 Task: Create a due date automation trigger when advanced on, on the tuesday before a card is due add fields without custom field "Resume" set to a number greater than 1 and greater or equal to 10 at 11:00 AM.
Action: Mouse moved to (1014, 315)
Screenshot: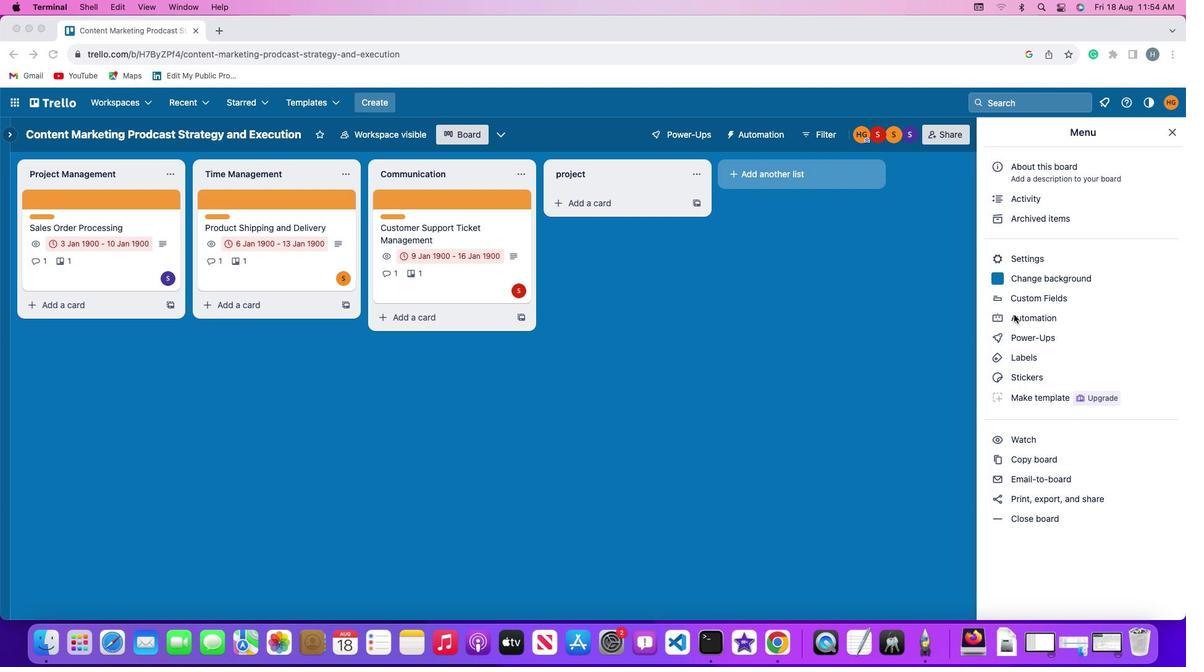 
Action: Mouse pressed left at (1014, 315)
Screenshot: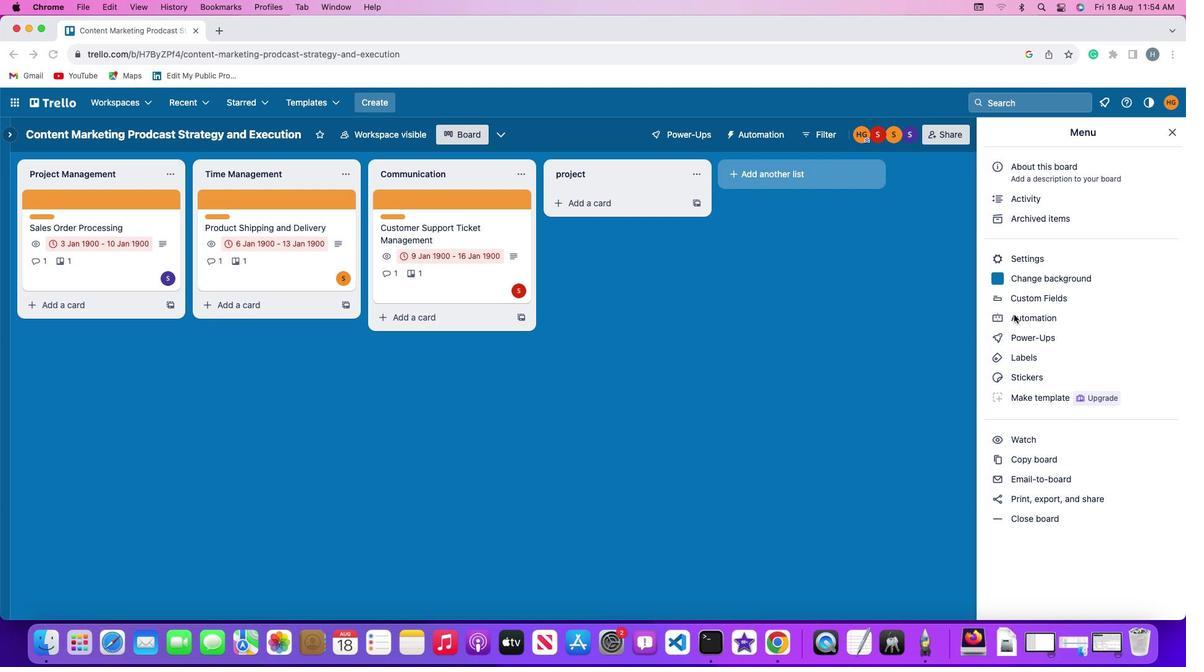 
Action: Mouse pressed left at (1014, 315)
Screenshot: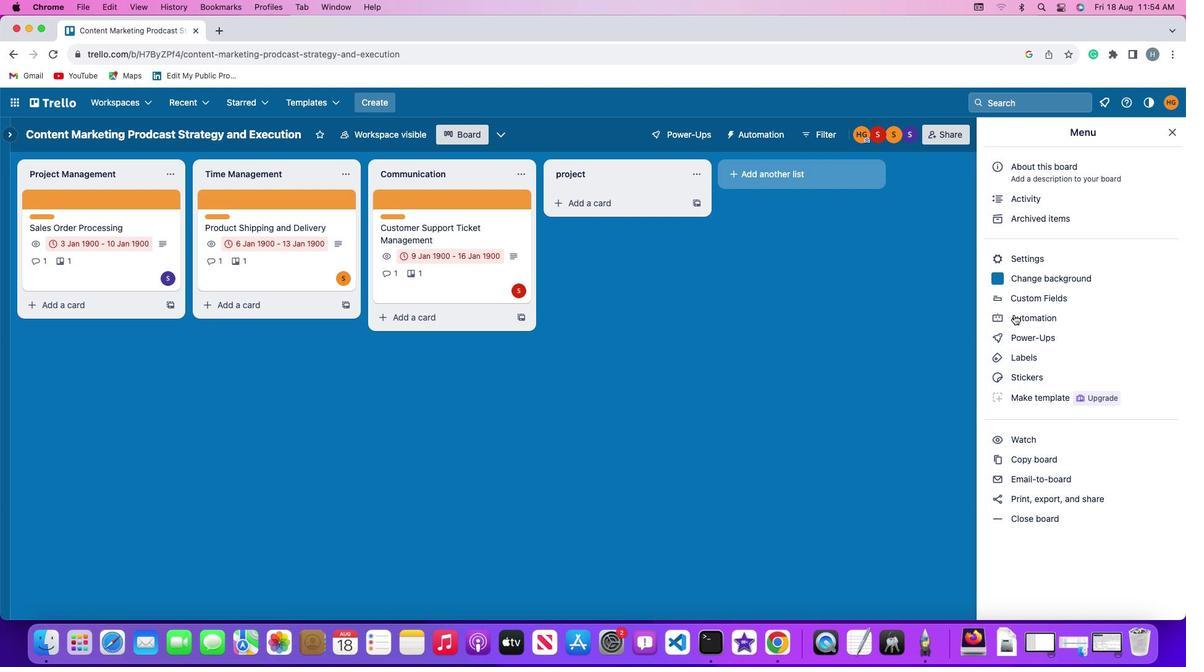 
Action: Mouse moved to (84, 296)
Screenshot: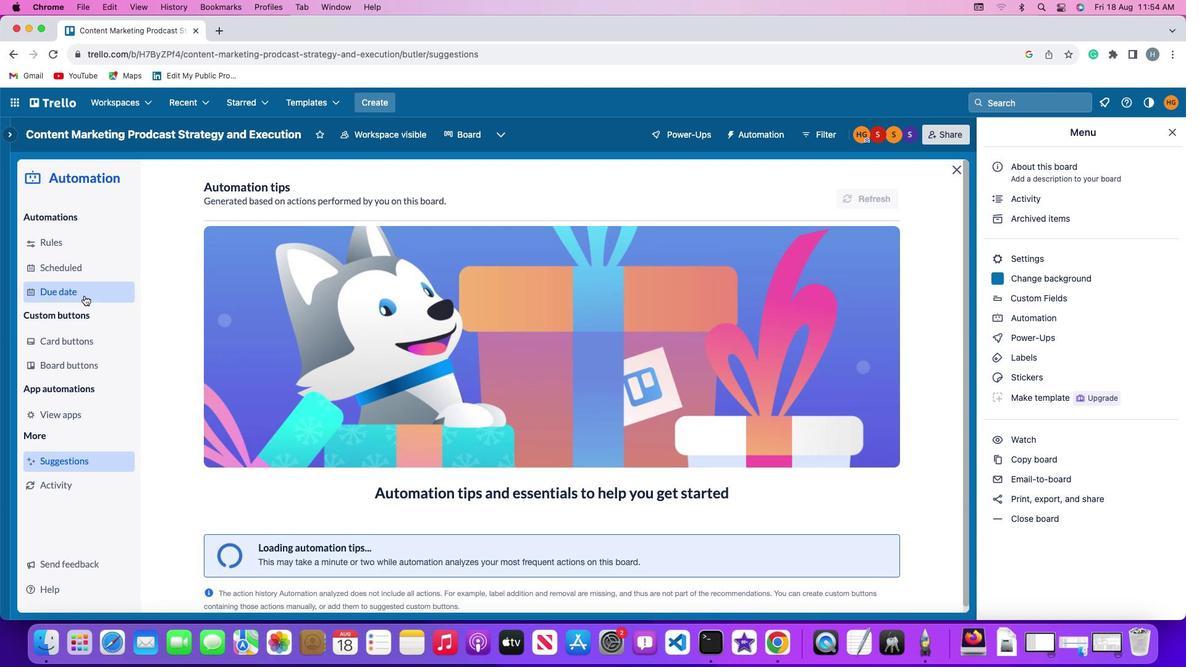 
Action: Mouse pressed left at (84, 296)
Screenshot: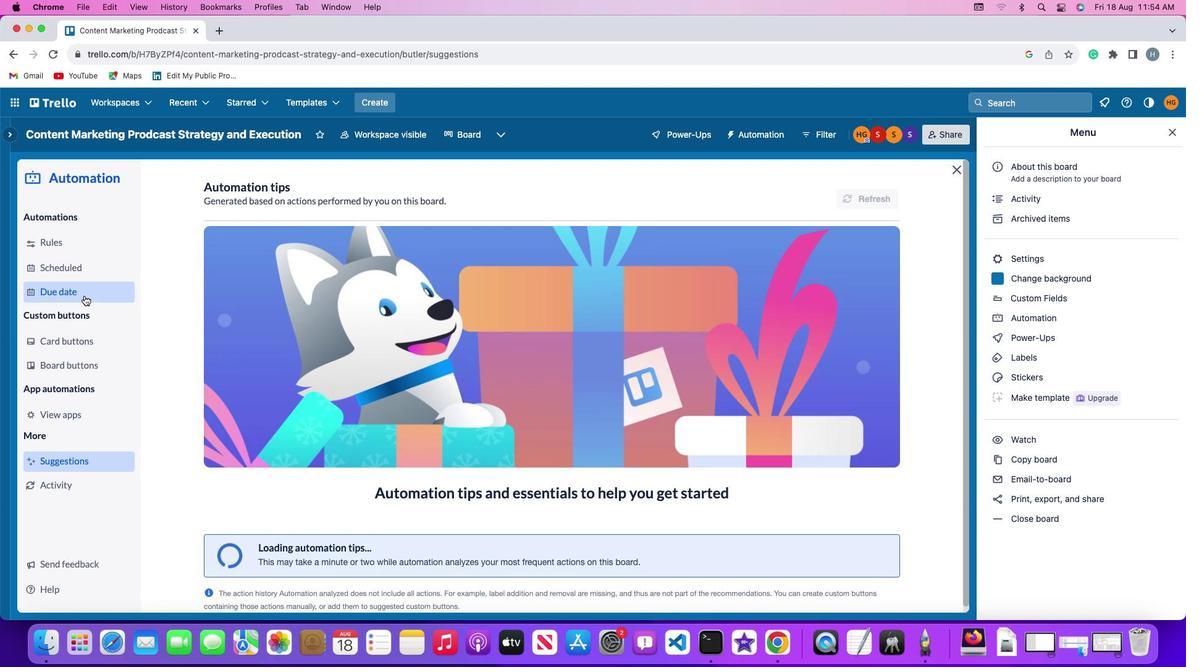 
Action: Mouse moved to (835, 189)
Screenshot: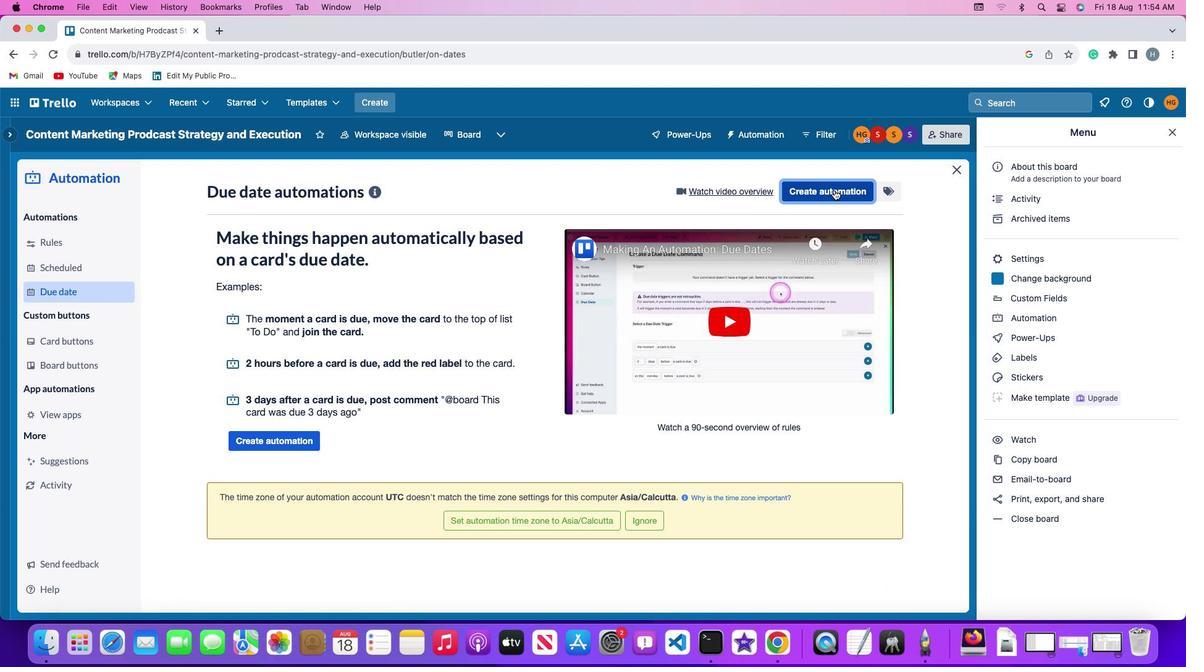 
Action: Mouse pressed left at (835, 189)
Screenshot: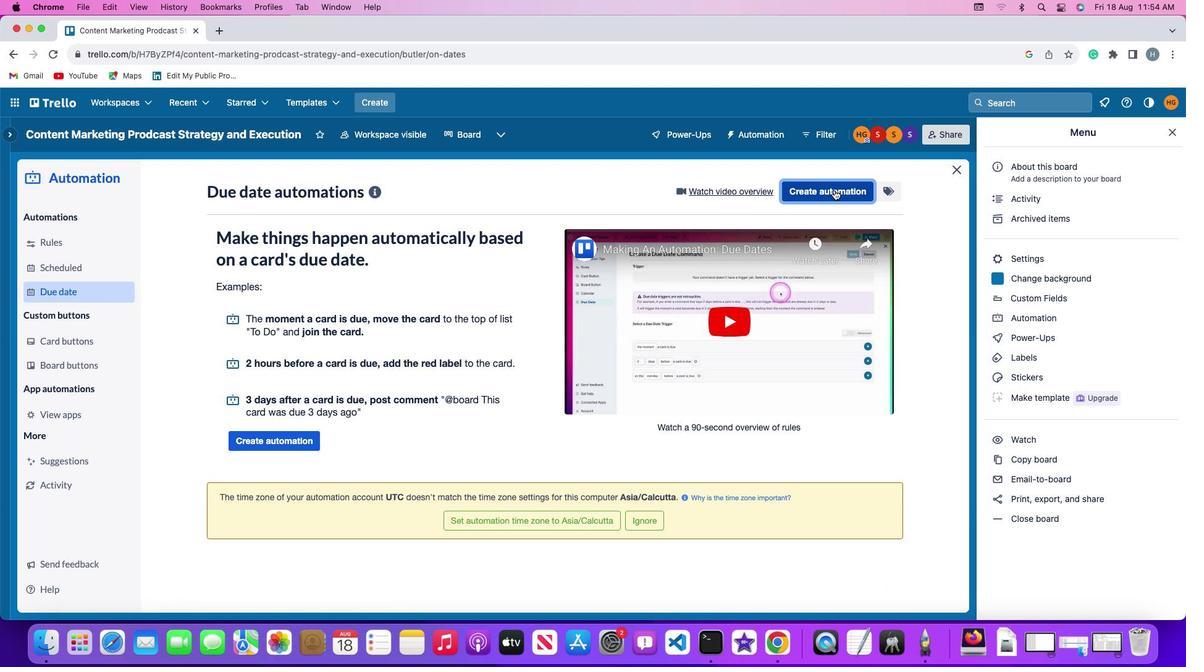 
Action: Mouse moved to (236, 307)
Screenshot: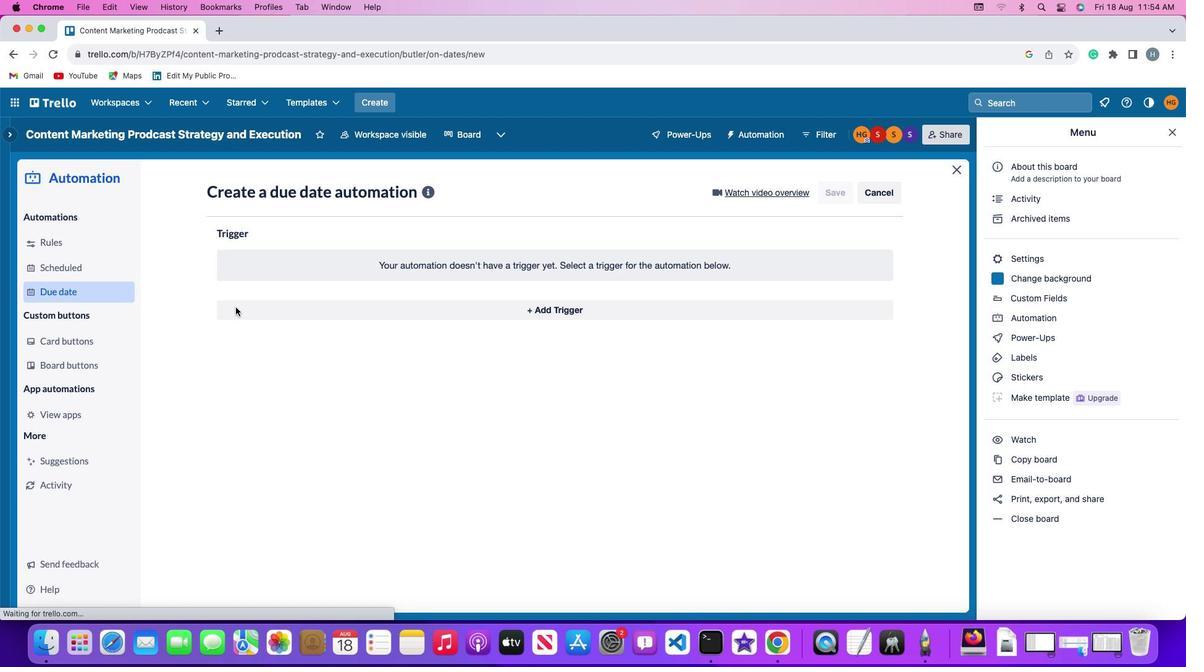 
Action: Mouse pressed left at (236, 307)
Screenshot: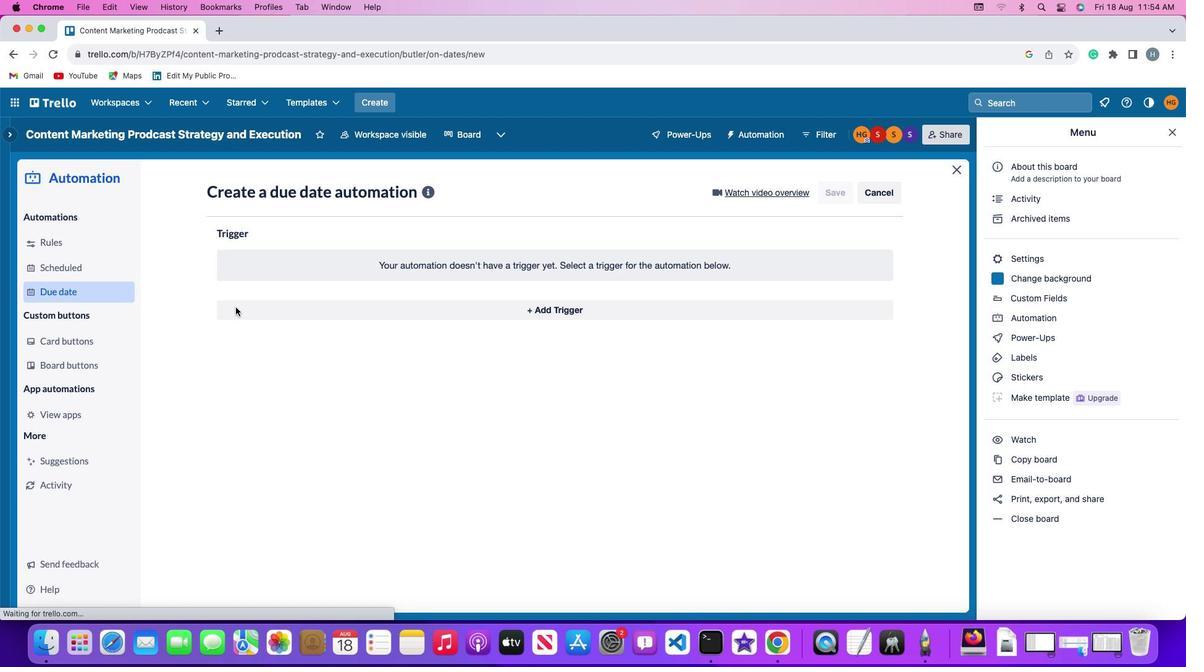
Action: Mouse moved to (267, 540)
Screenshot: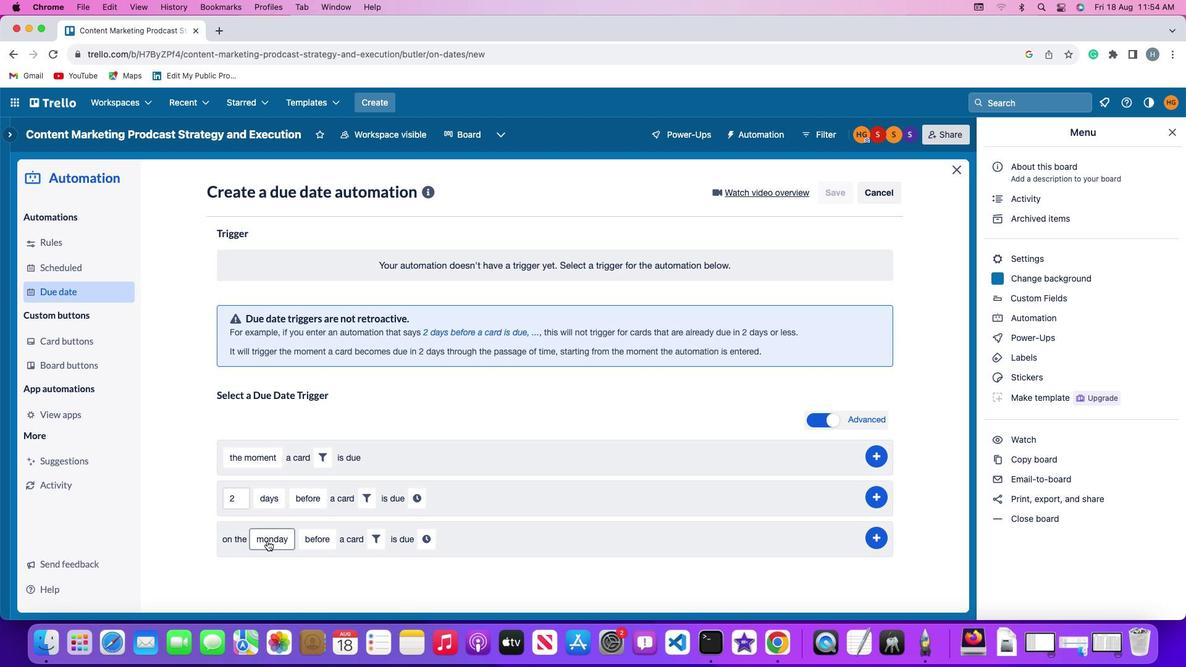 
Action: Mouse pressed left at (267, 540)
Screenshot: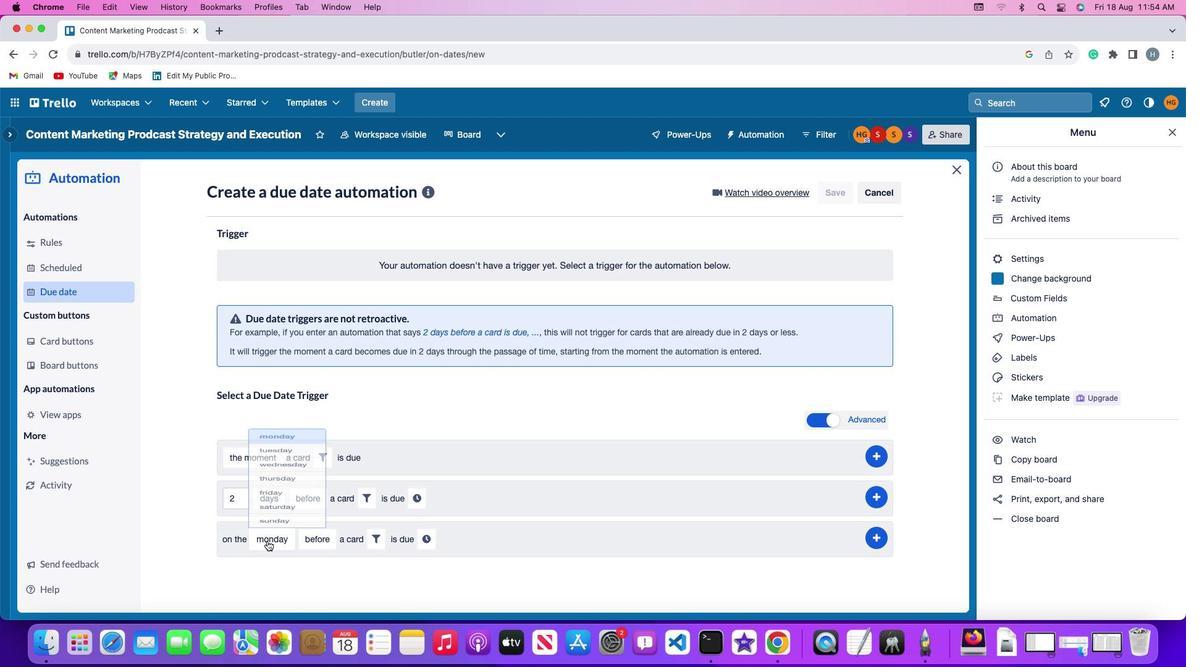 
Action: Mouse moved to (279, 391)
Screenshot: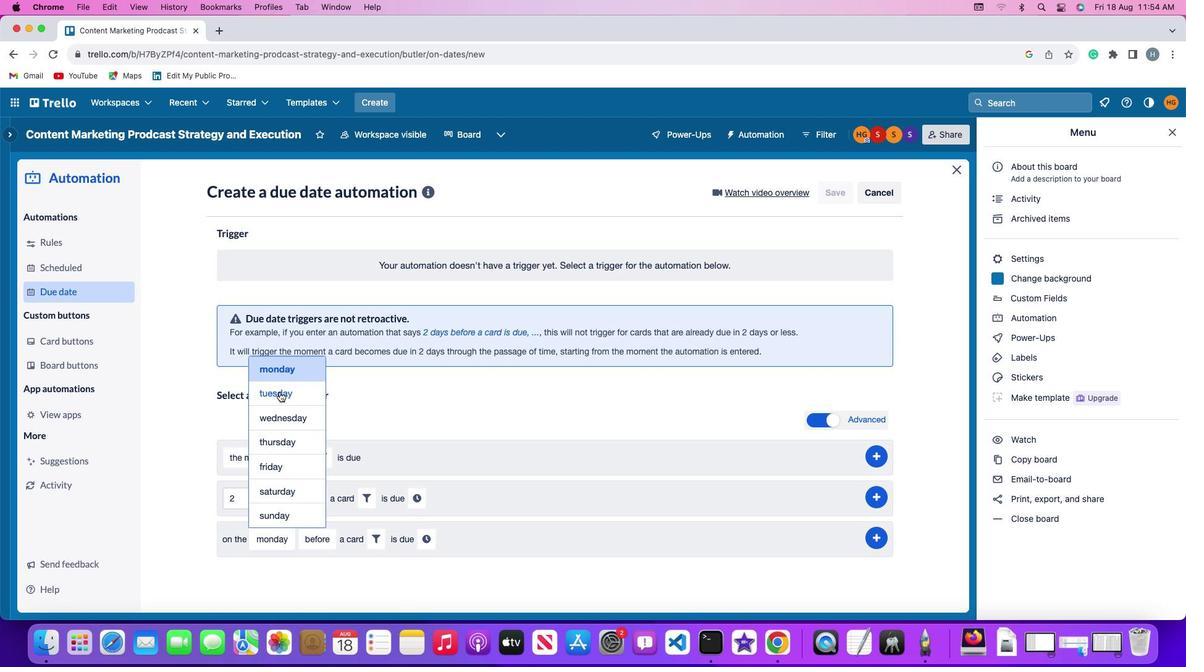 
Action: Mouse pressed left at (279, 391)
Screenshot: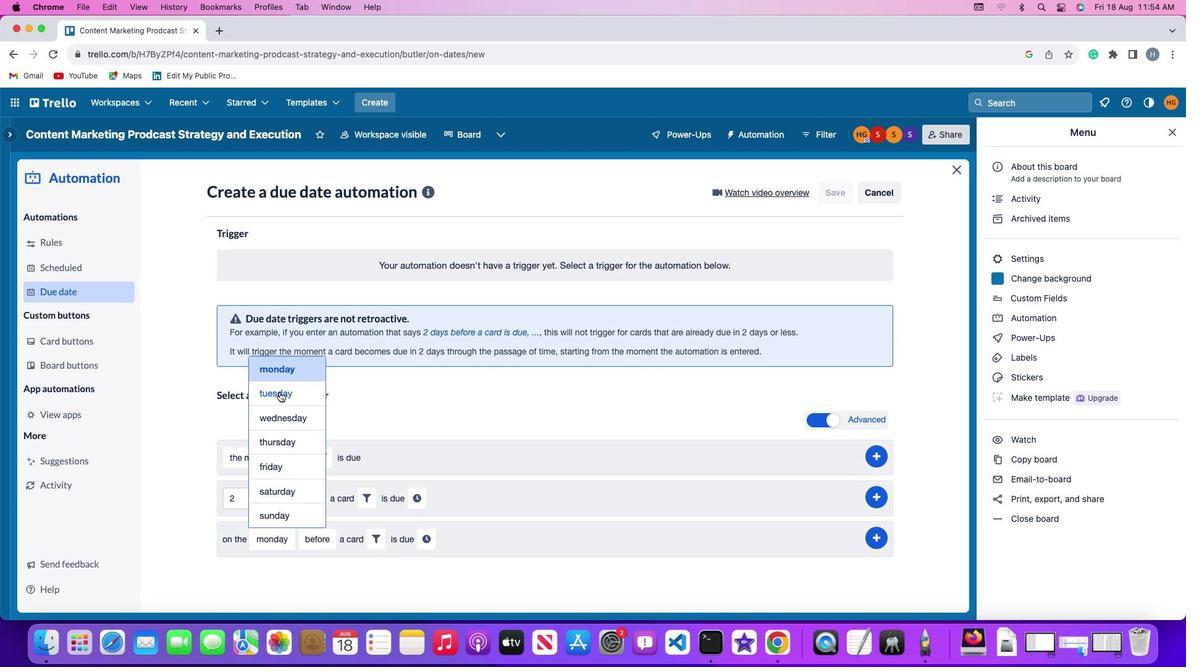 
Action: Mouse moved to (317, 537)
Screenshot: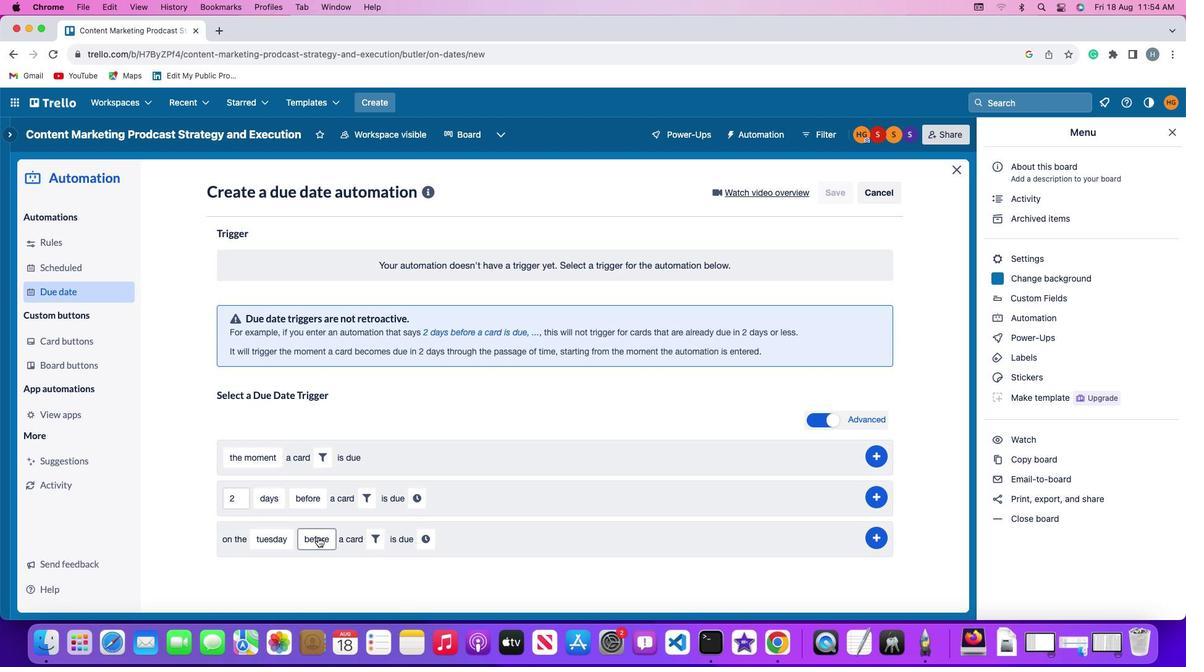 
Action: Mouse pressed left at (317, 537)
Screenshot: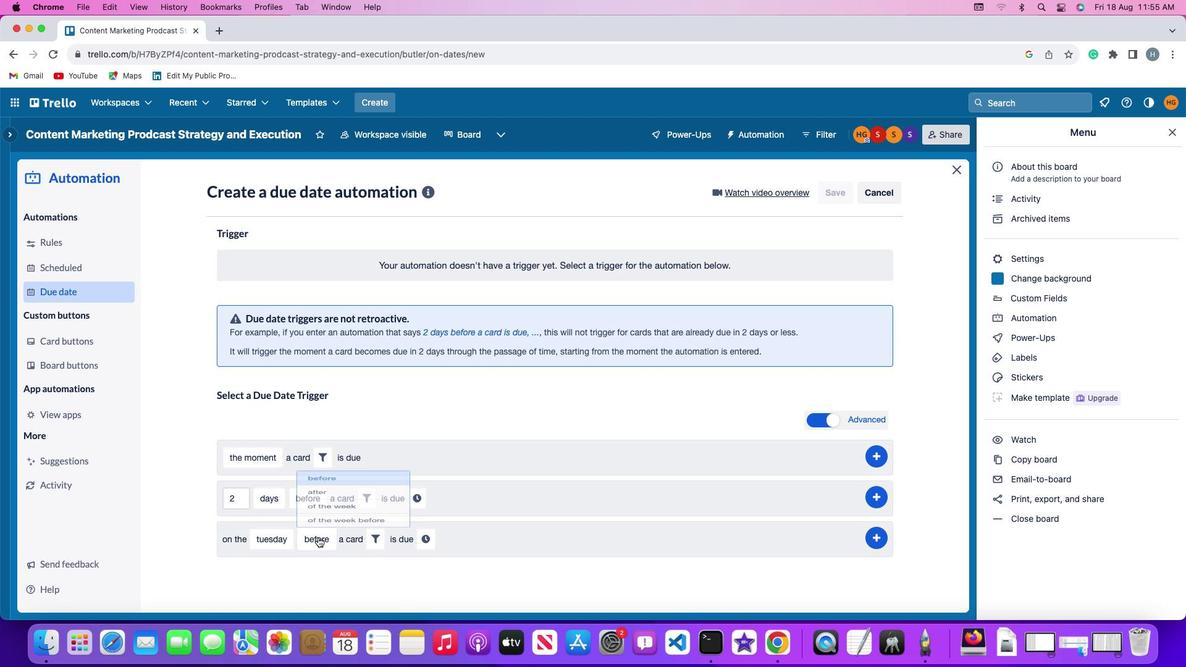 
Action: Mouse moved to (343, 432)
Screenshot: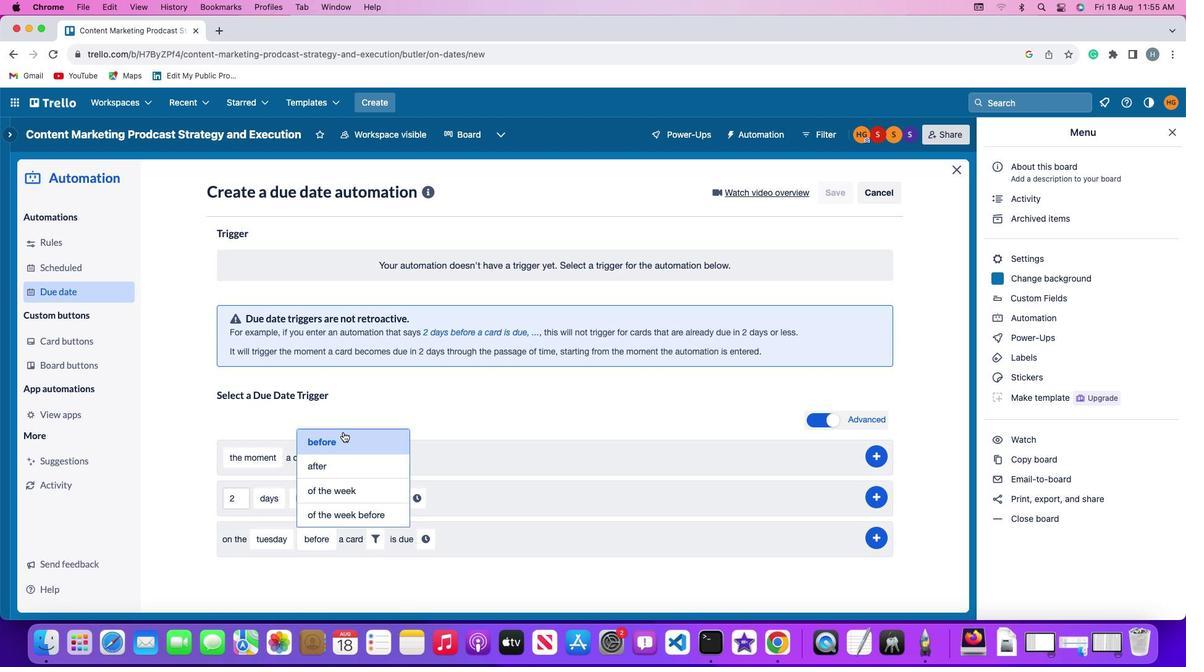 
Action: Mouse pressed left at (343, 432)
Screenshot: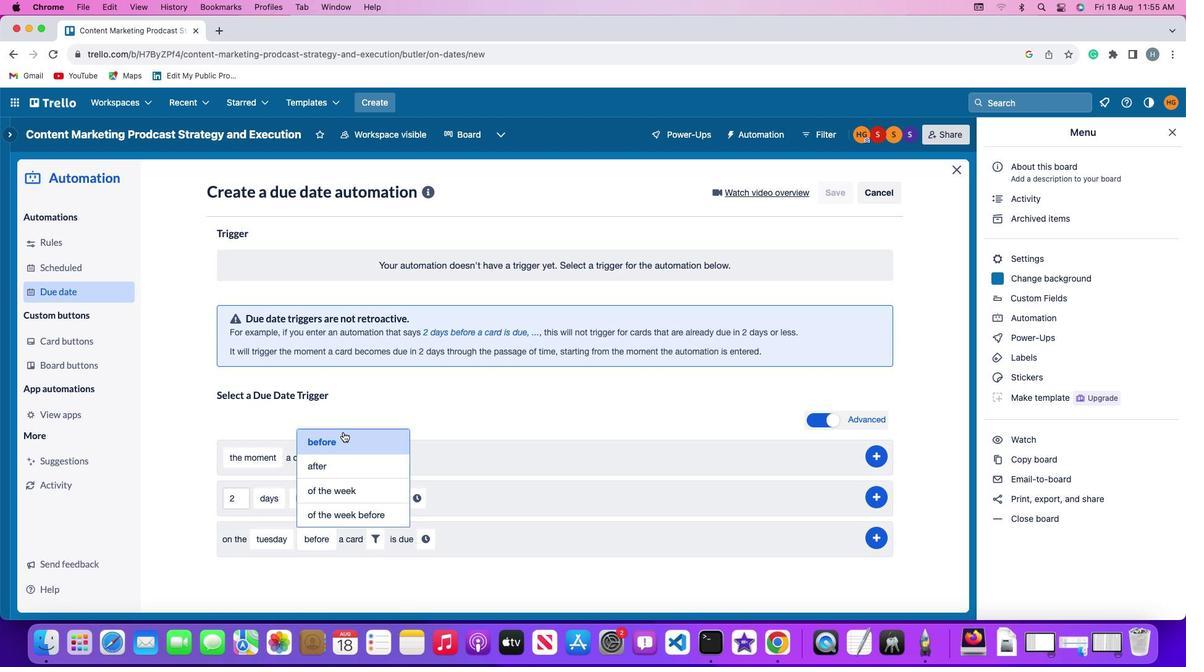 
Action: Mouse moved to (374, 543)
Screenshot: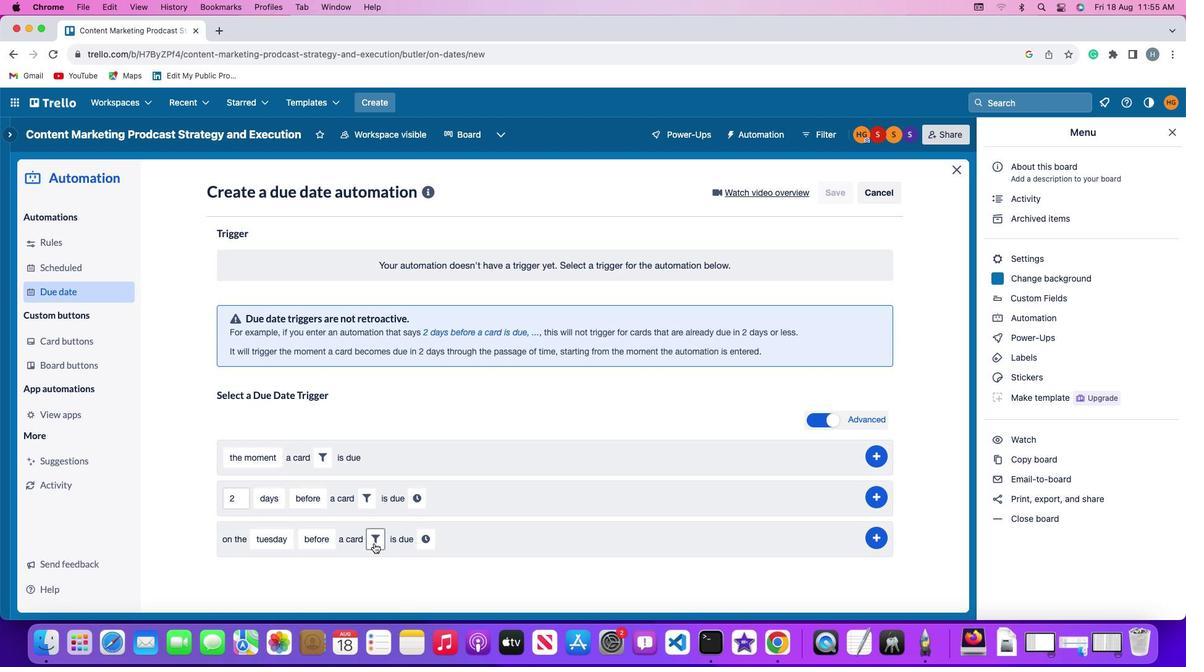 
Action: Mouse pressed left at (374, 543)
Screenshot: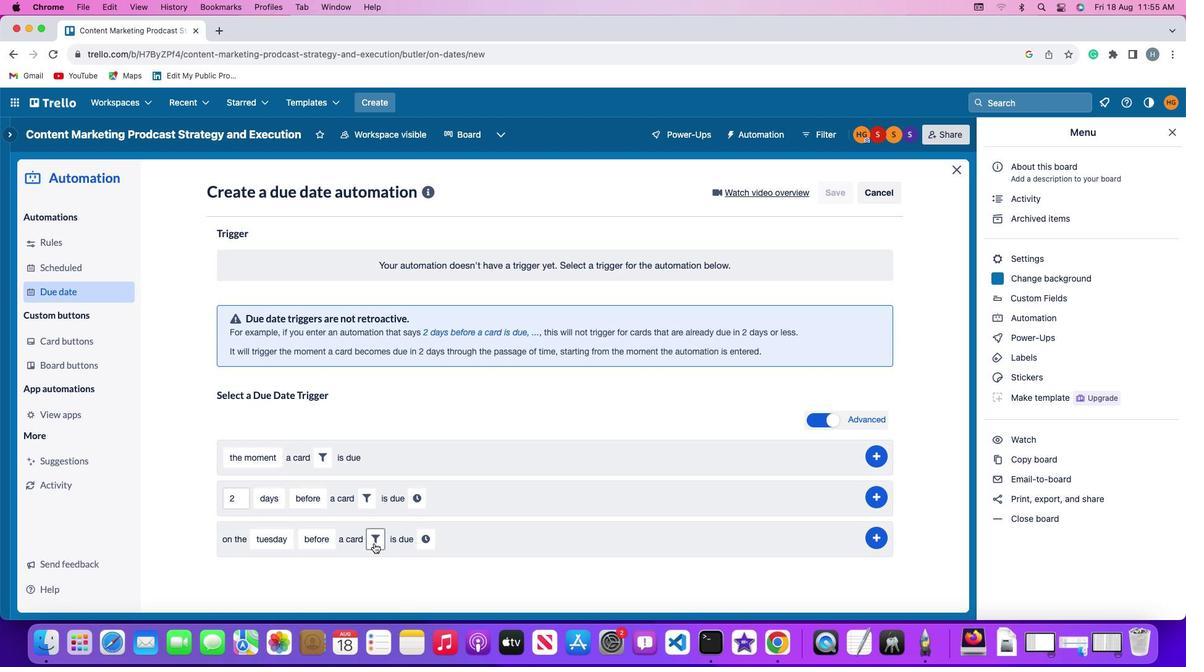 
Action: Mouse moved to (570, 576)
Screenshot: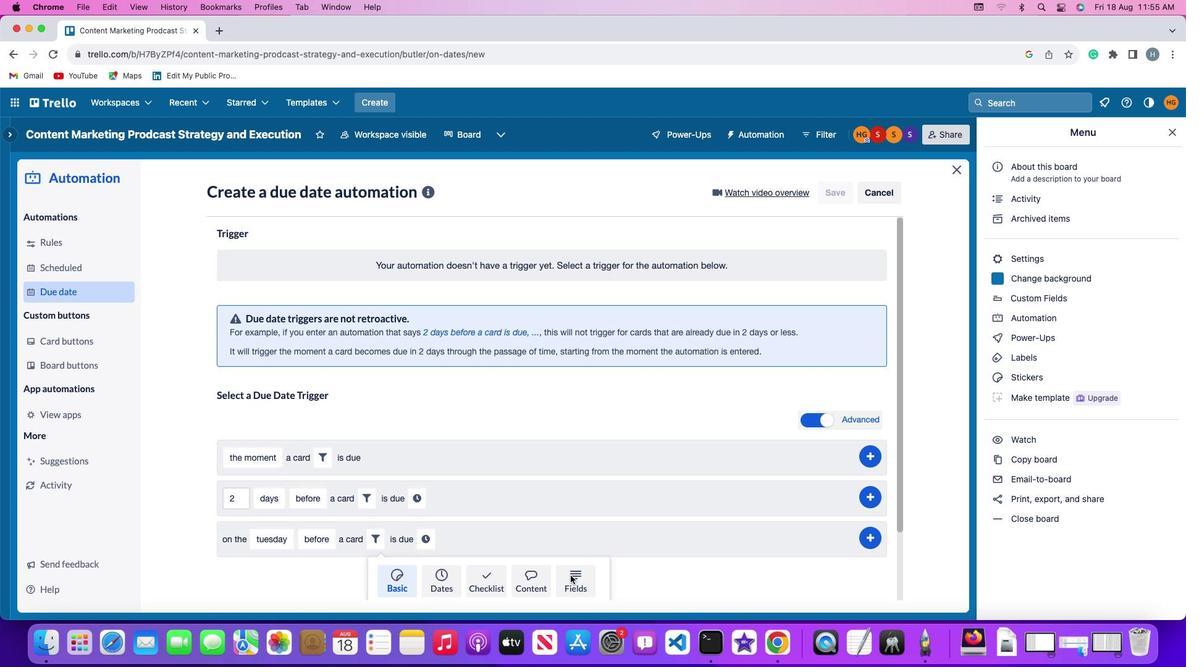 
Action: Mouse pressed left at (570, 576)
Screenshot: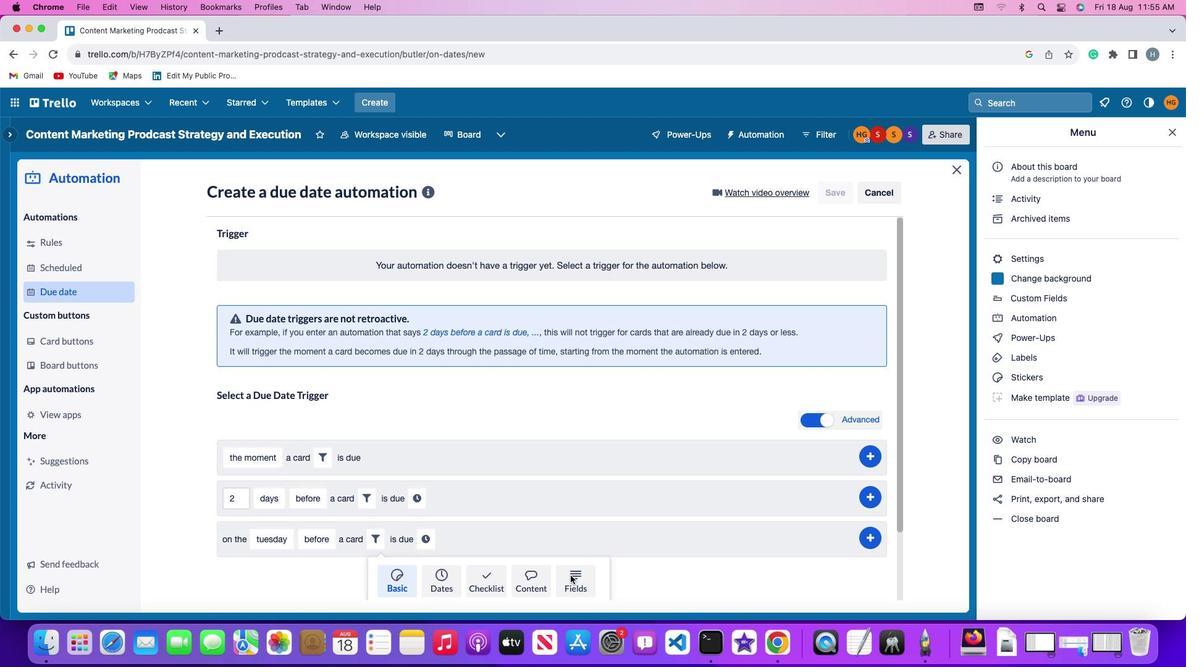 
Action: Mouse moved to (325, 574)
Screenshot: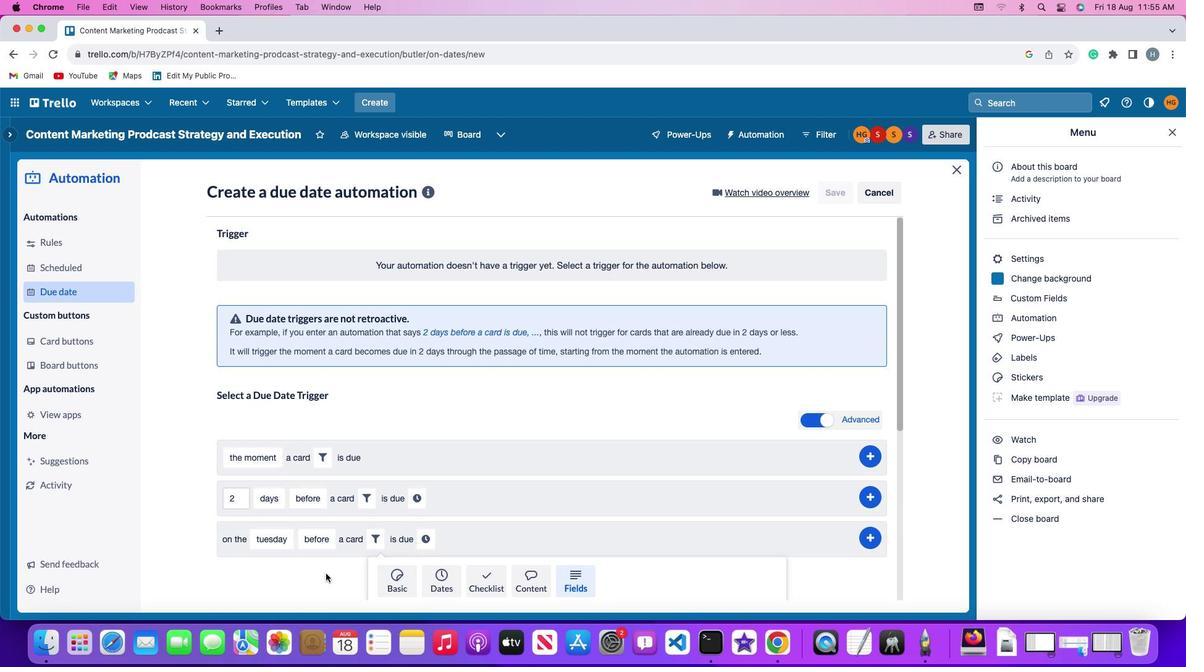 
Action: Mouse scrolled (325, 574) with delta (0, 0)
Screenshot: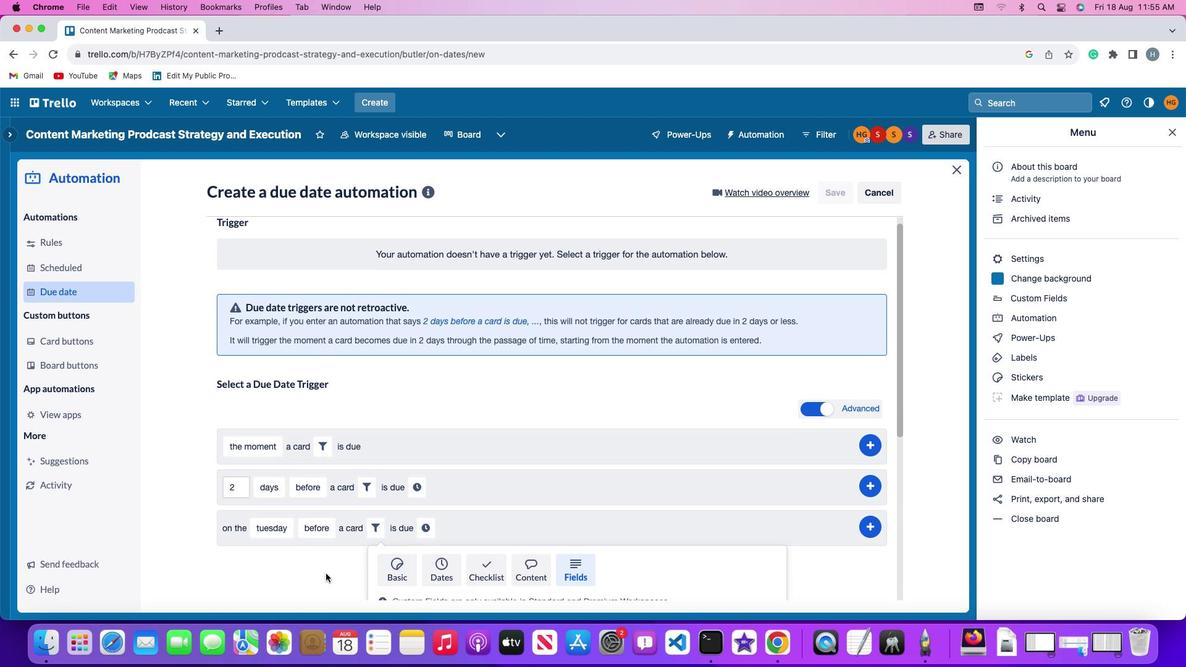 
Action: Mouse scrolled (325, 574) with delta (0, 0)
Screenshot: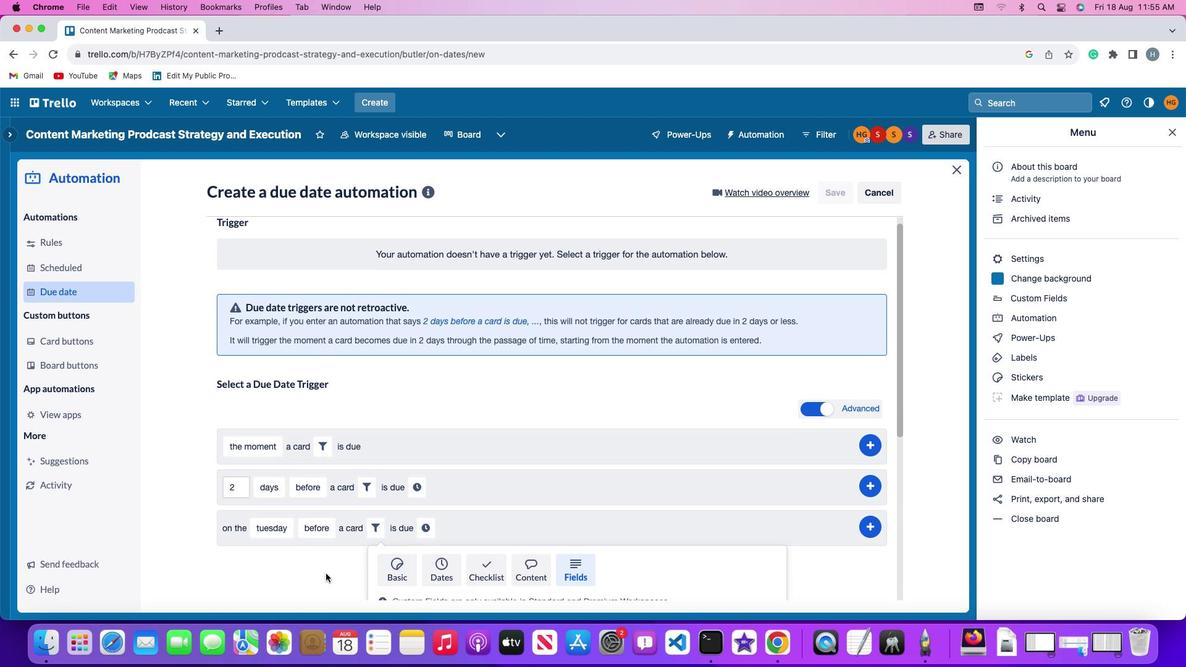 
Action: Mouse scrolled (325, 574) with delta (0, -1)
Screenshot: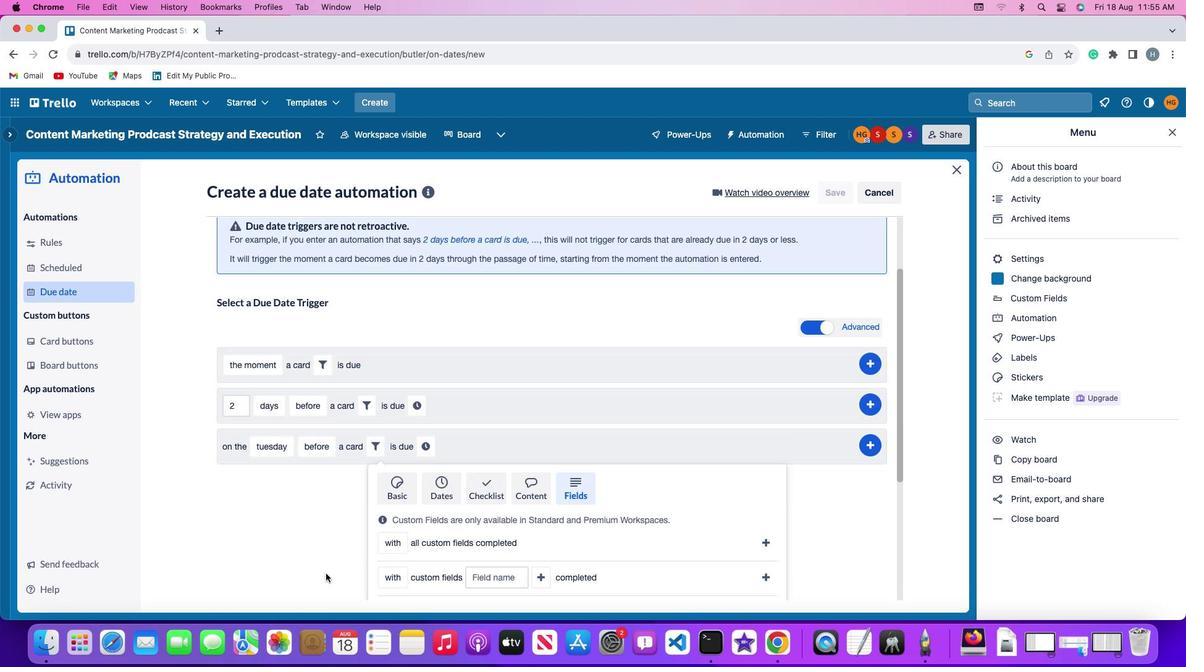 
Action: Mouse scrolled (325, 574) with delta (0, -3)
Screenshot: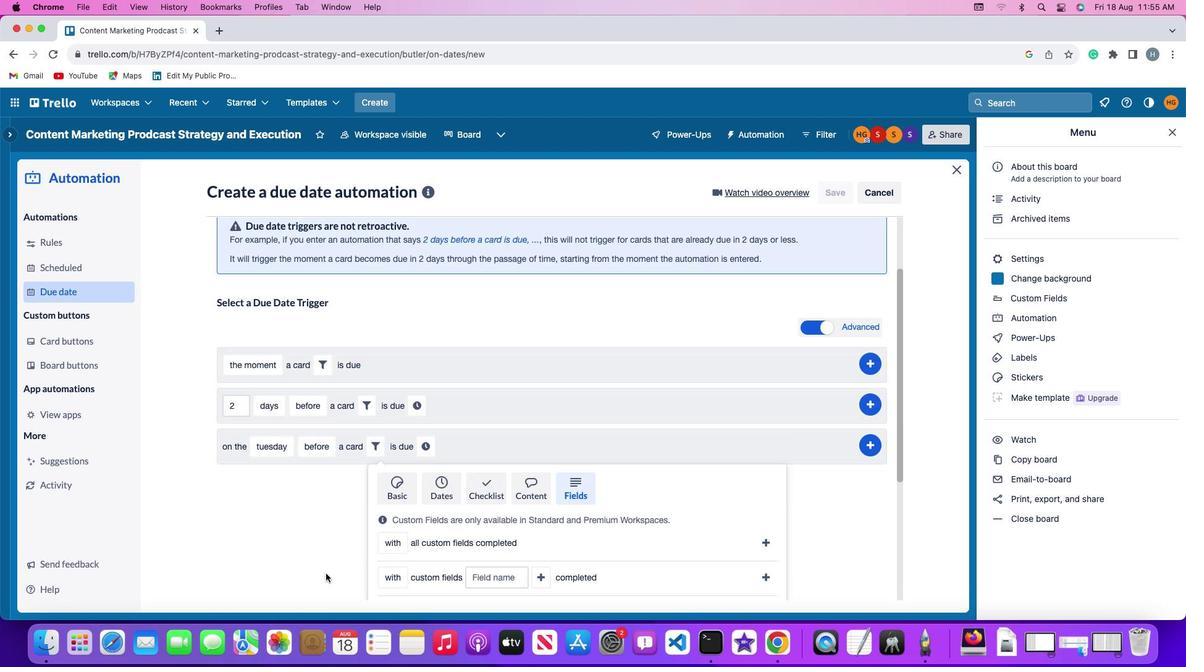 
Action: Mouse moved to (325, 574)
Screenshot: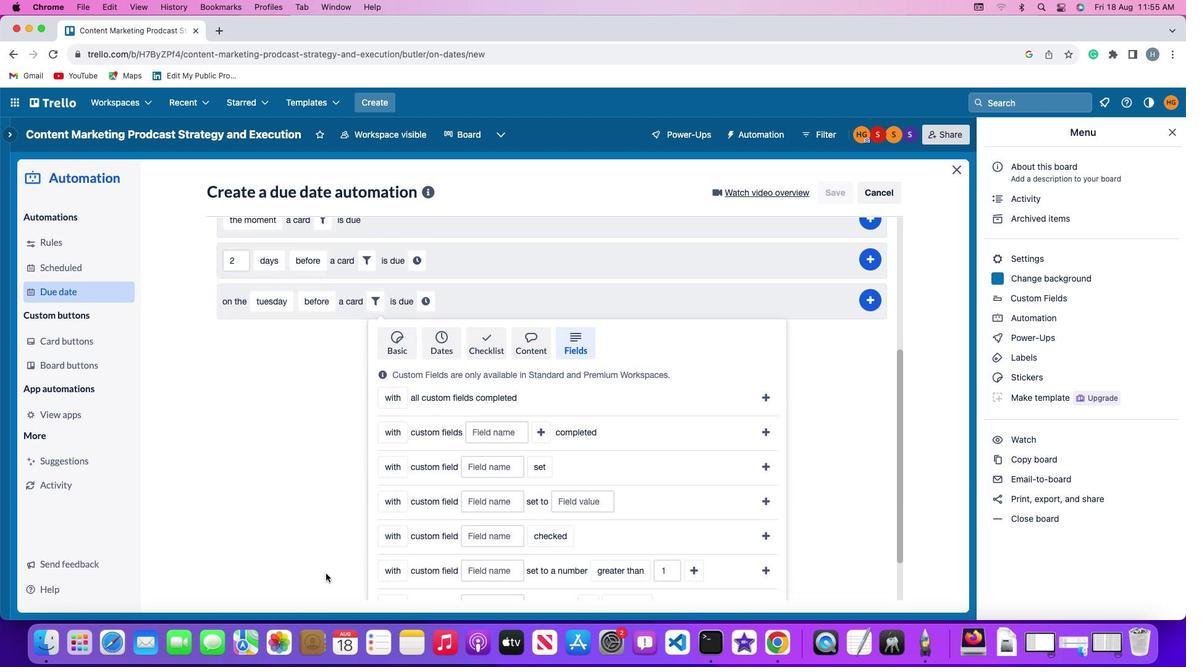 
Action: Mouse scrolled (325, 574) with delta (0, -3)
Screenshot: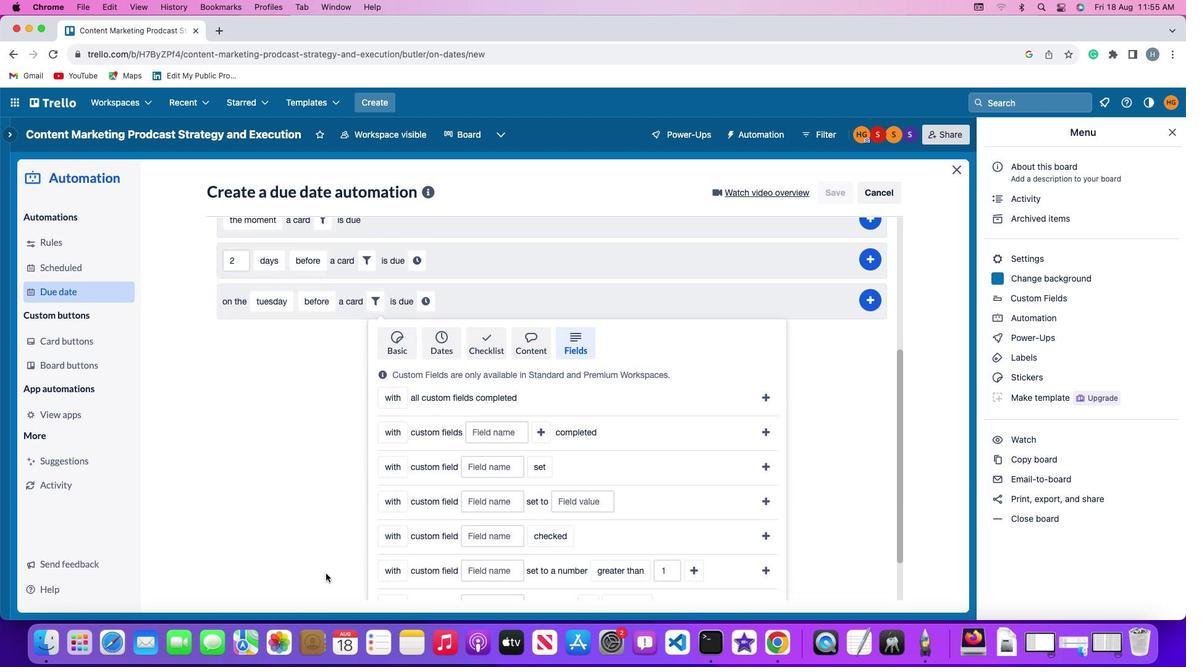 
Action: Mouse moved to (325, 573)
Screenshot: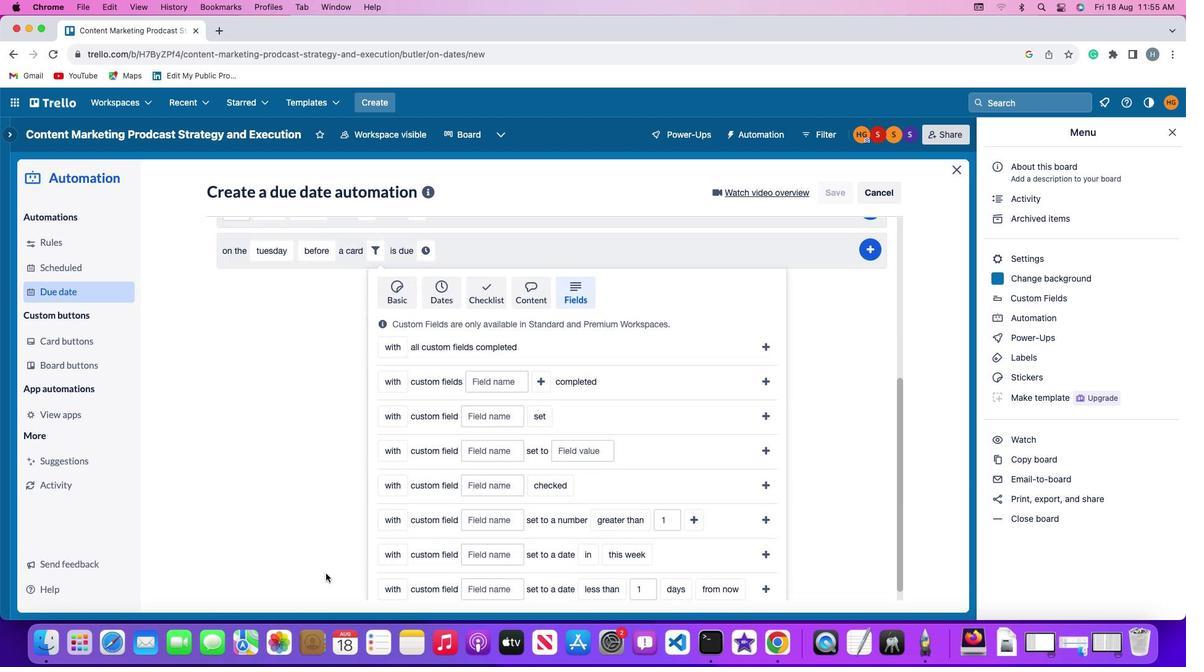 
Action: Mouse scrolled (325, 573) with delta (0, 0)
Screenshot: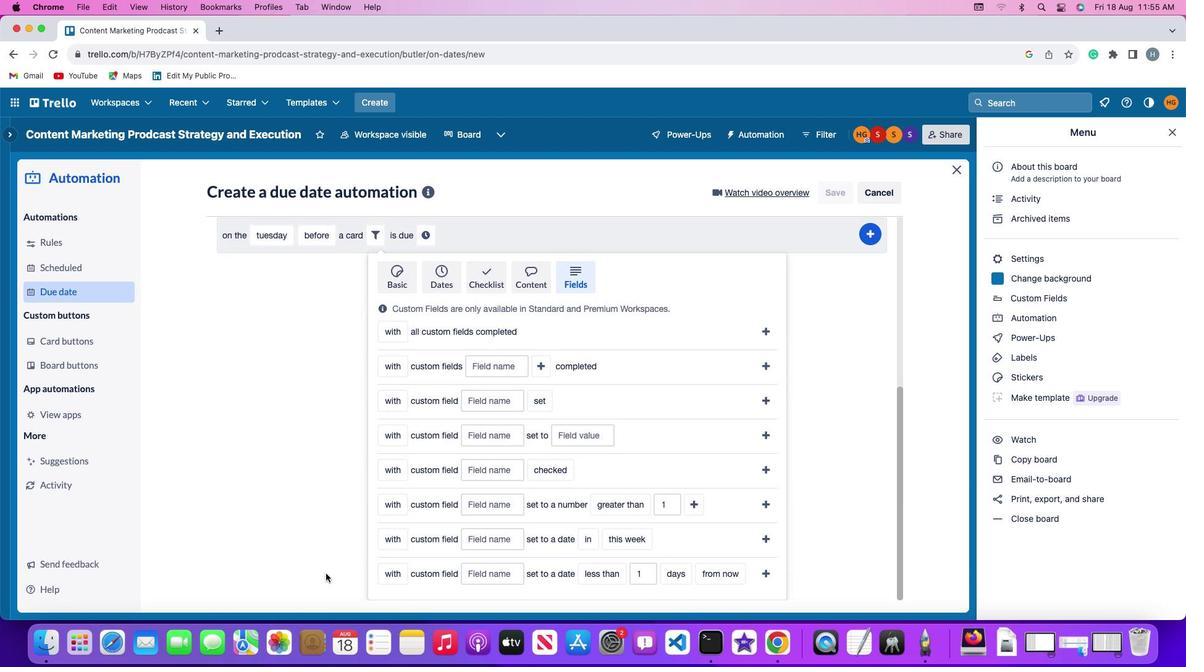 
Action: Mouse scrolled (325, 573) with delta (0, 0)
Screenshot: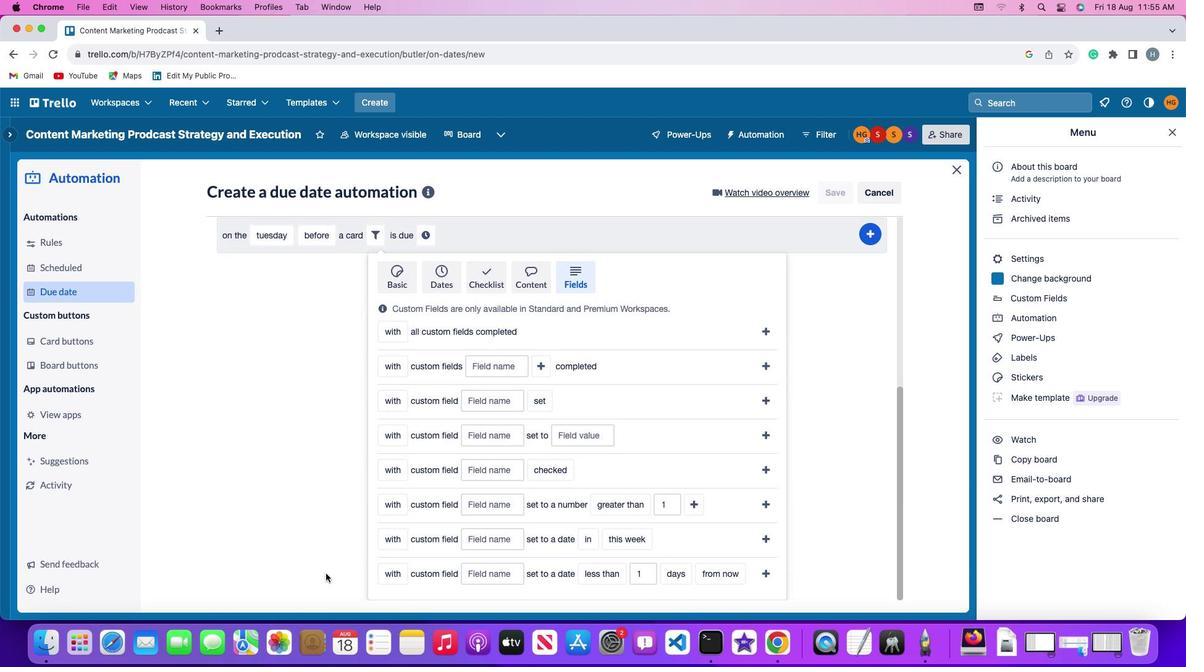 
Action: Mouse scrolled (325, 573) with delta (0, -2)
Screenshot: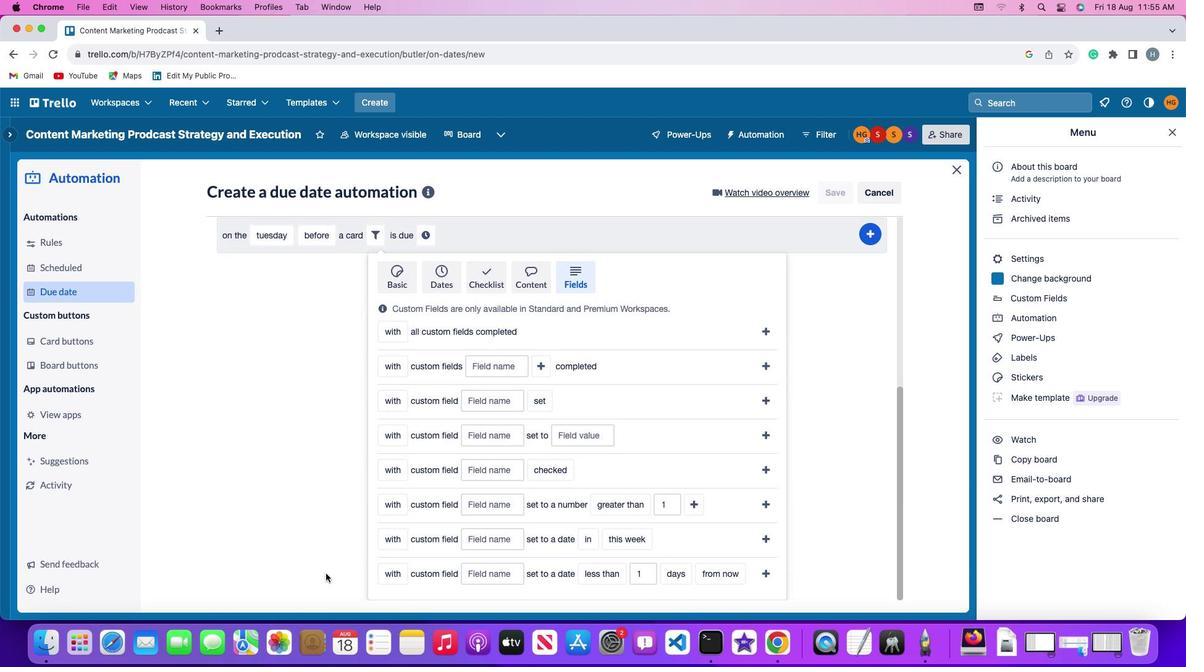 
Action: Mouse scrolled (325, 573) with delta (0, -3)
Screenshot: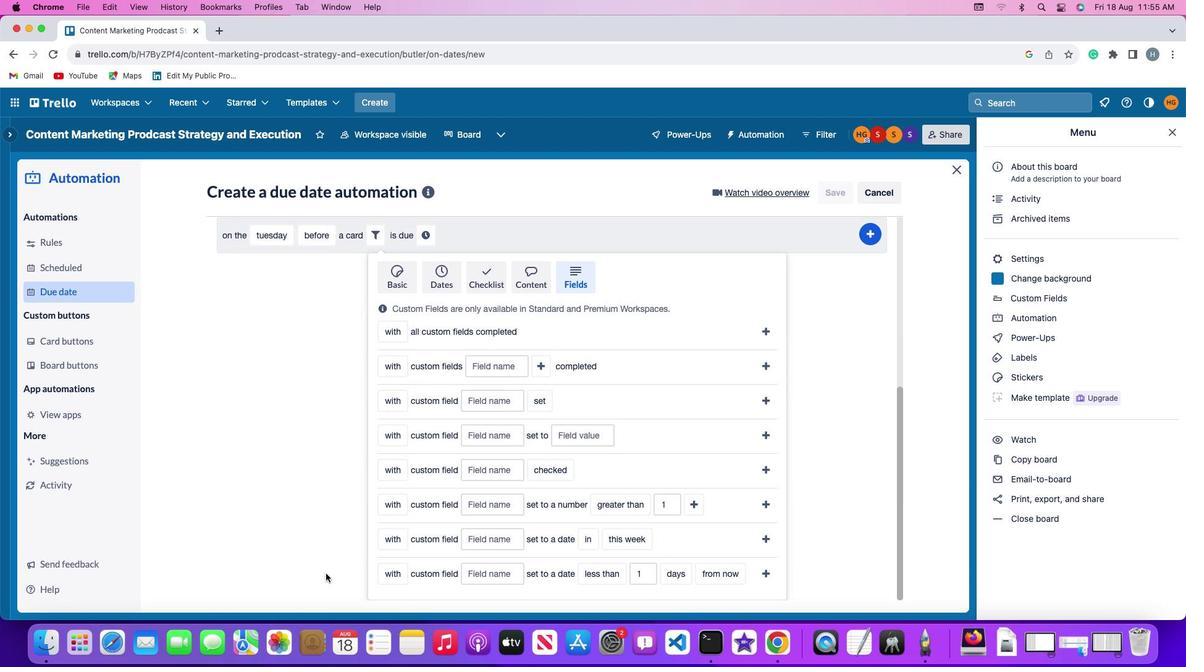 
Action: Mouse scrolled (325, 573) with delta (0, -3)
Screenshot: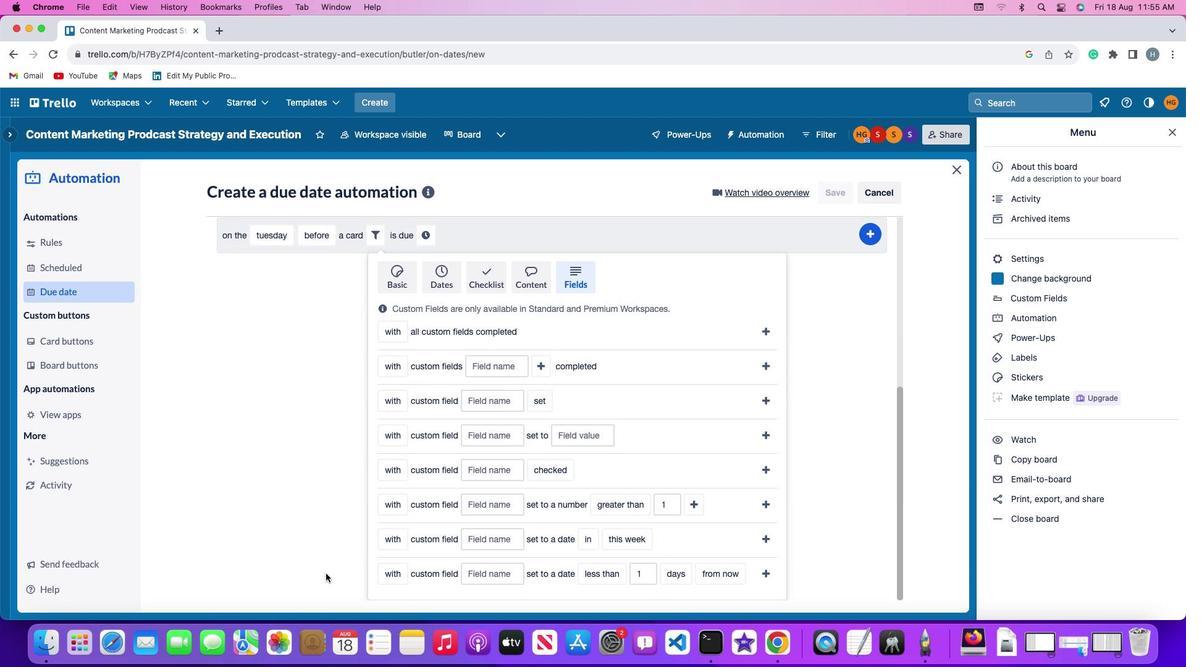 
Action: Mouse moved to (325, 573)
Screenshot: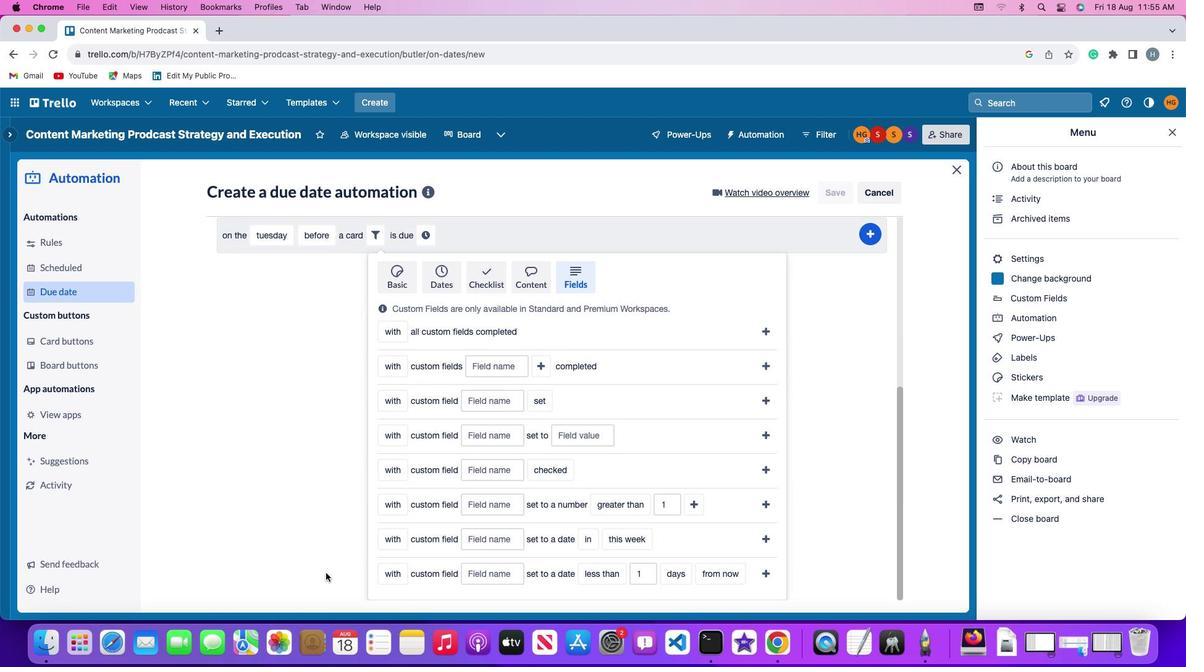 
Action: Mouse scrolled (325, 573) with delta (0, 0)
Screenshot: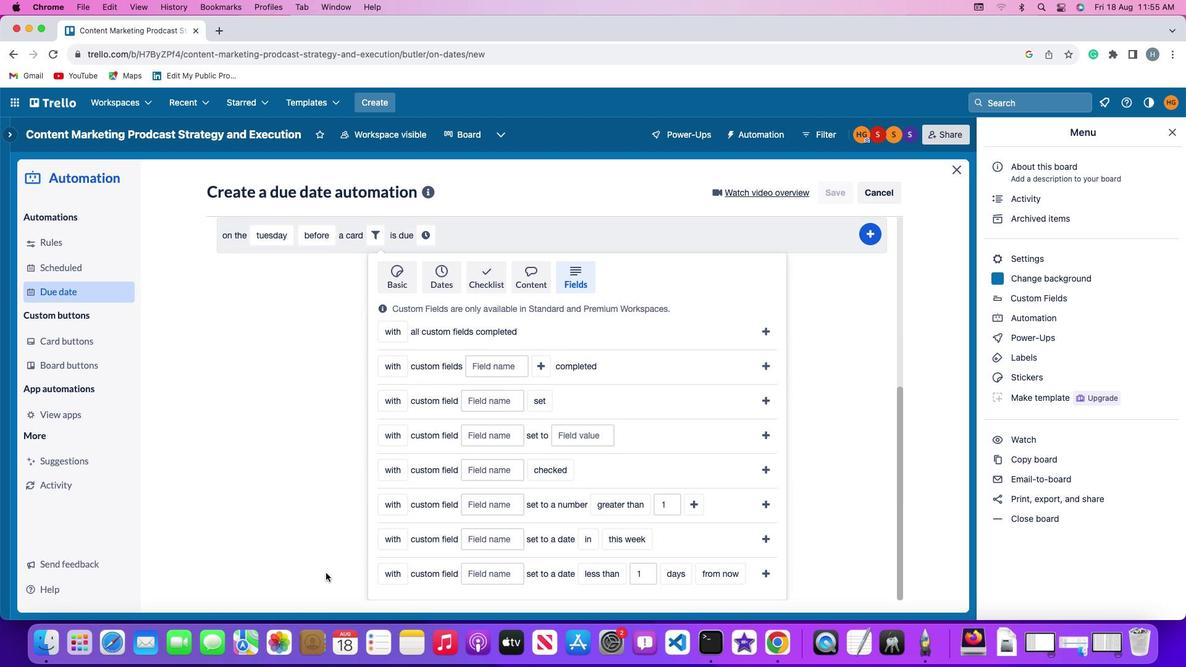 
Action: Mouse scrolled (325, 573) with delta (0, 0)
Screenshot: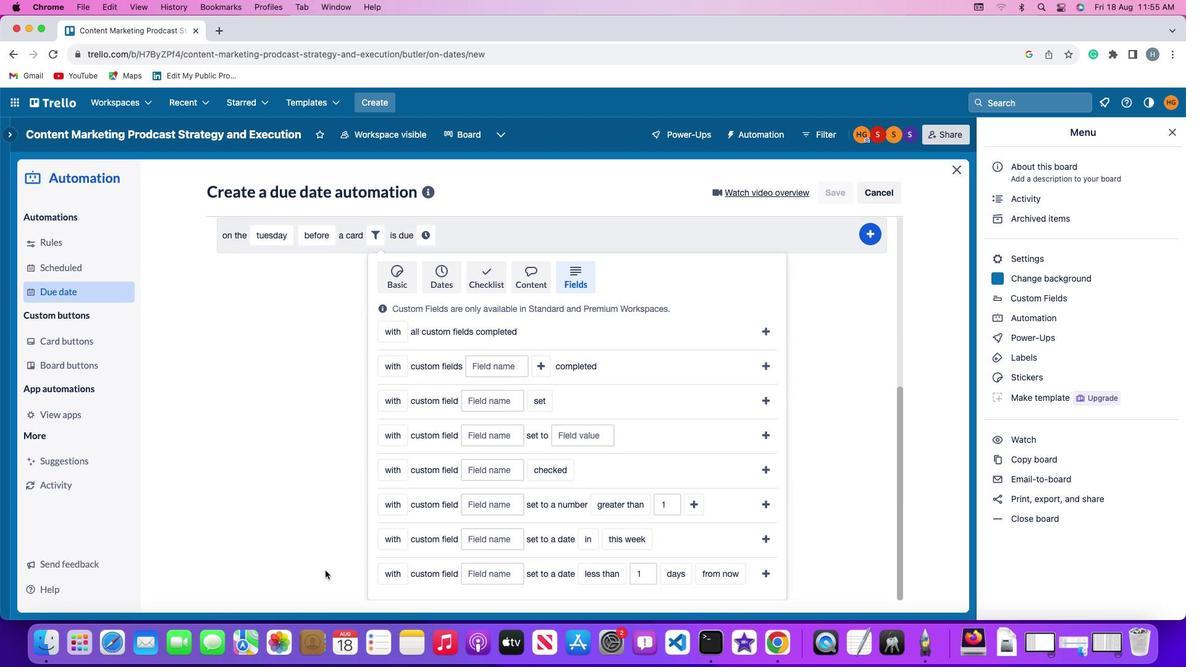 
Action: Mouse moved to (385, 503)
Screenshot: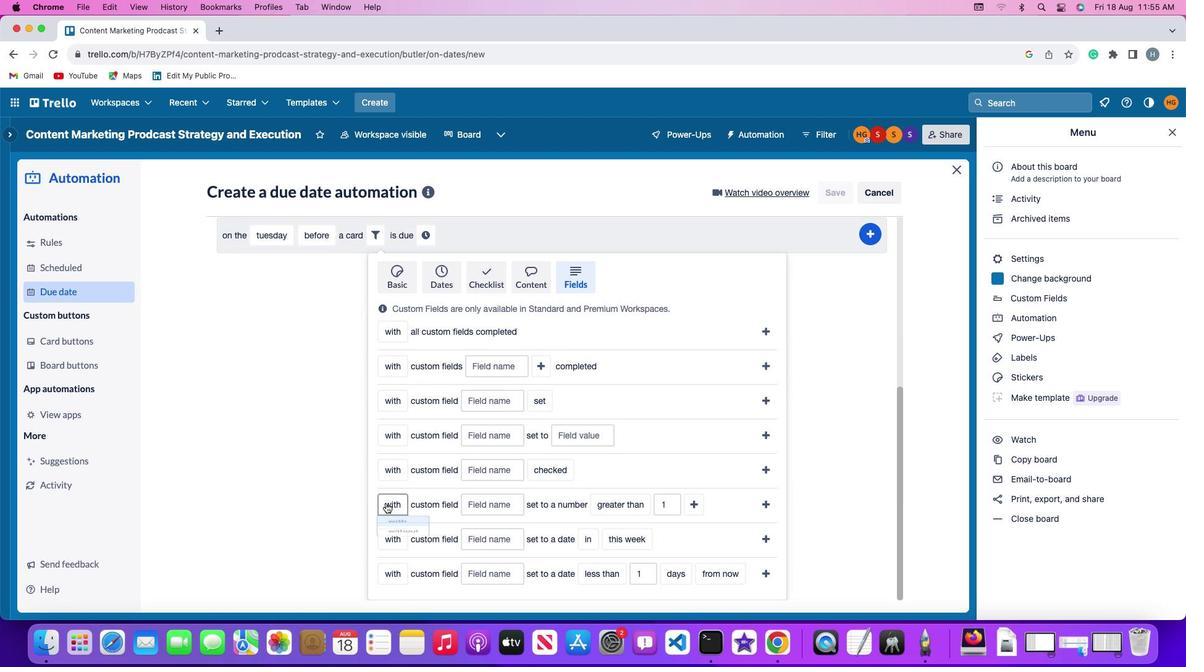 
Action: Mouse pressed left at (385, 503)
Screenshot: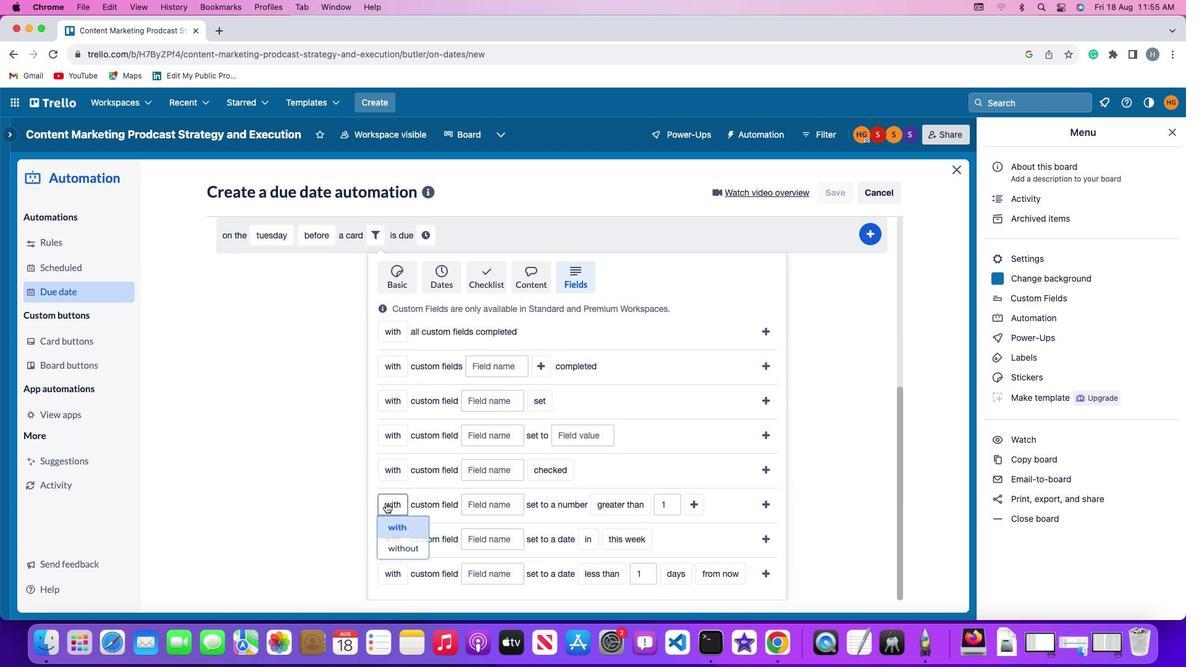 
Action: Mouse moved to (402, 550)
Screenshot: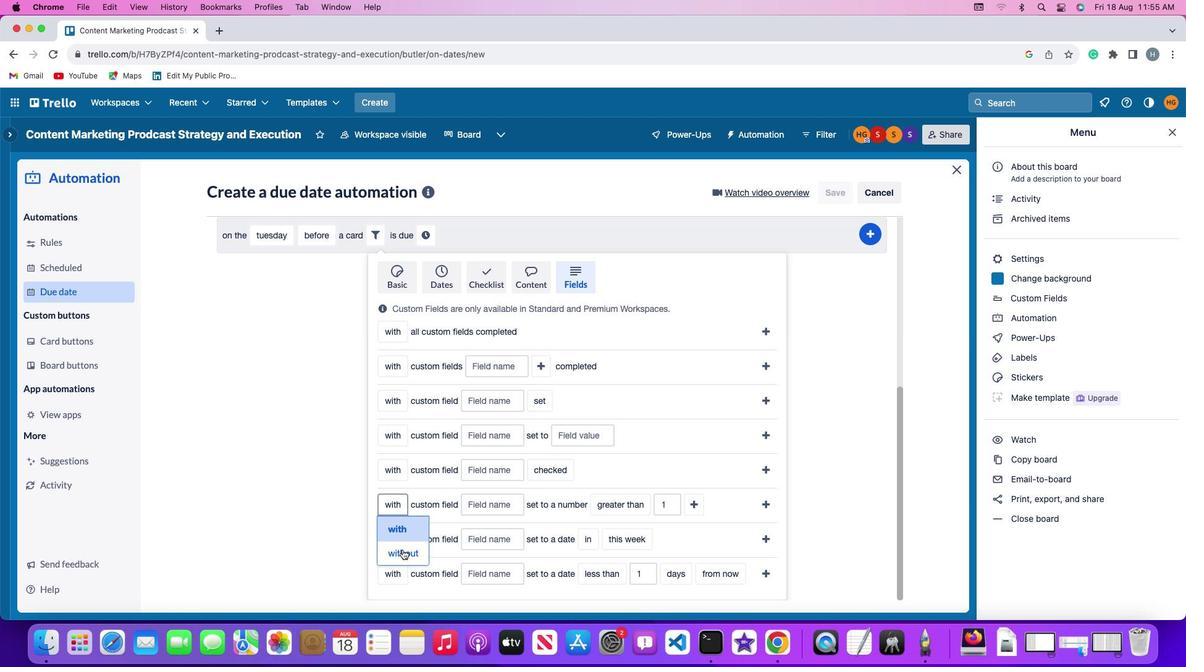 
Action: Mouse pressed left at (402, 550)
Screenshot: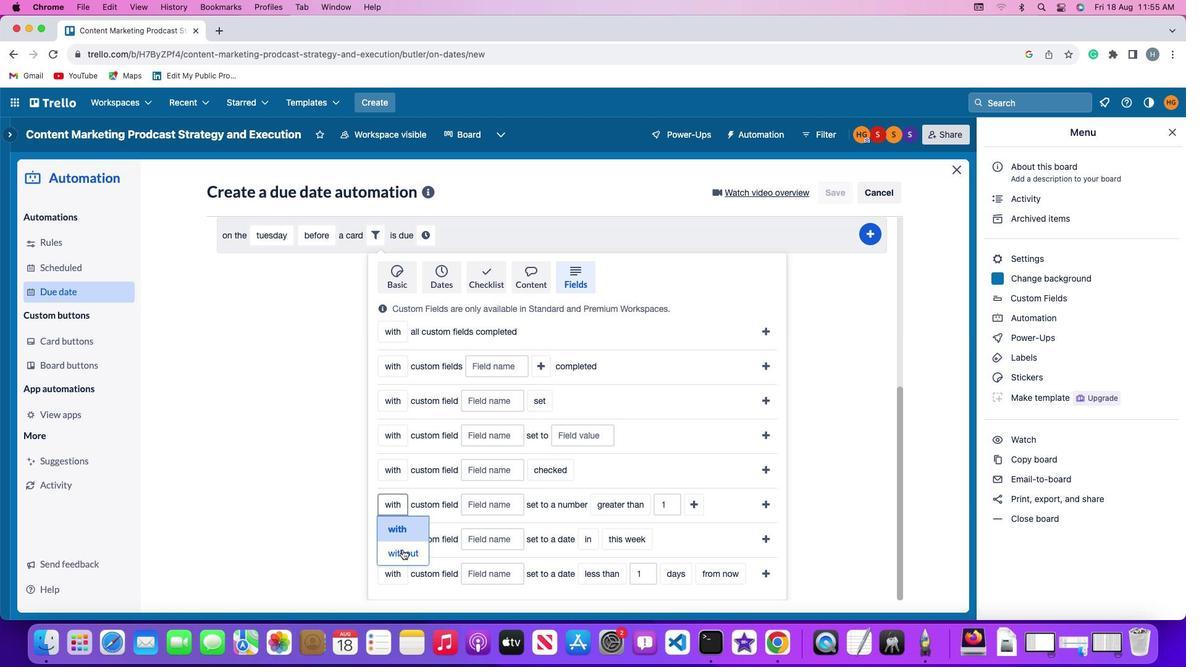 
Action: Mouse moved to (487, 509)
Screenshot: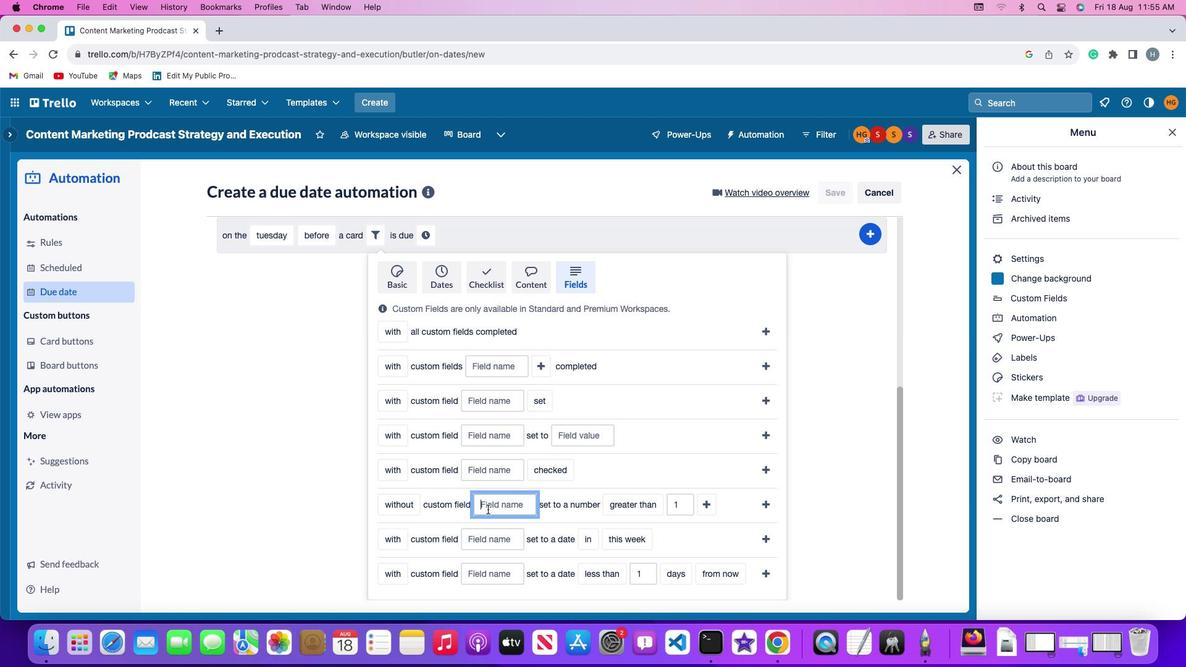
Action: Mouse pressed left at (487, 509)
Screenshot: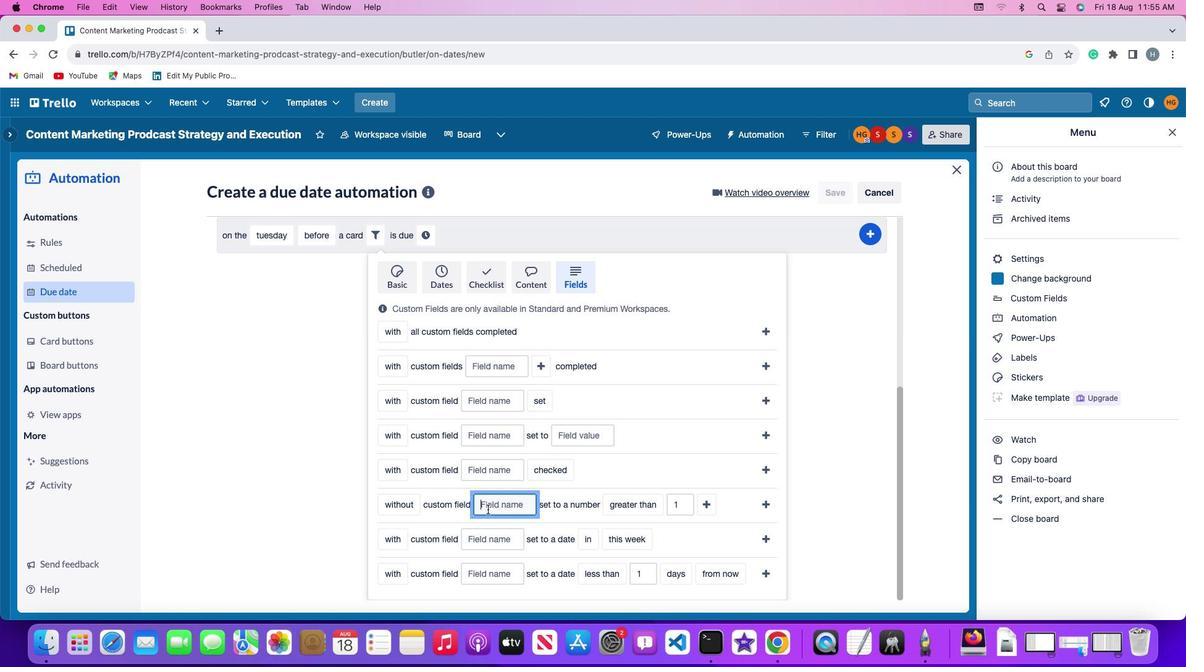 
Action: Key pressed Key.shift'R''e''s''u''m''e'
Screenshot: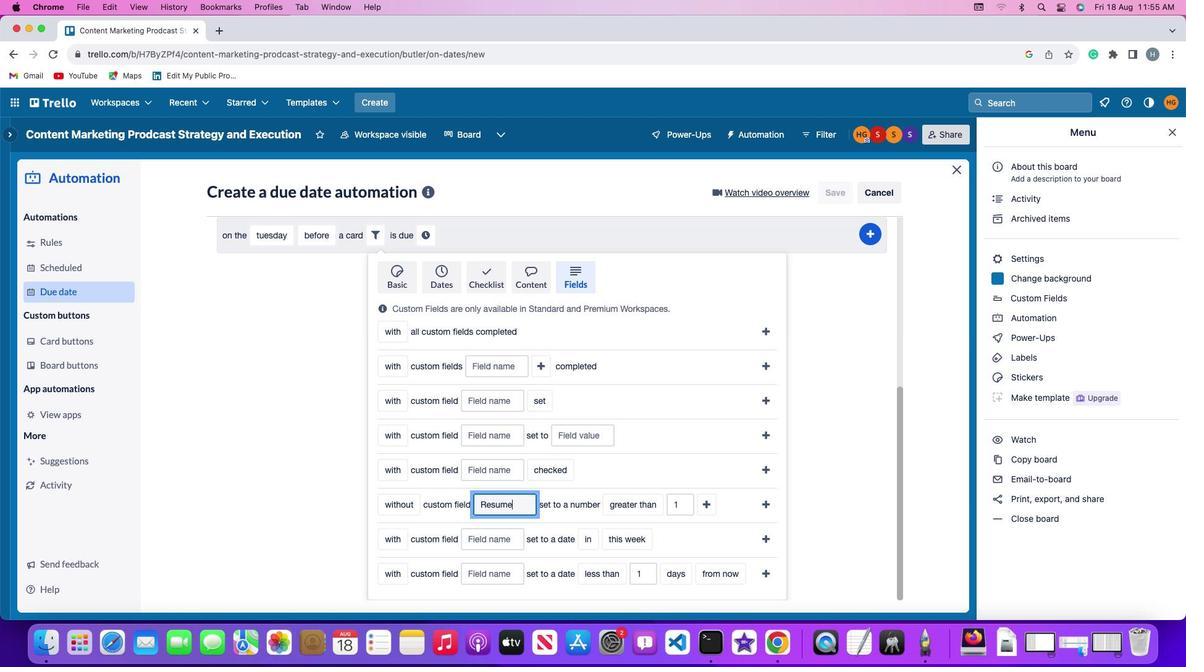 
Action: Mouse moved to (634, 506)
Screenshot: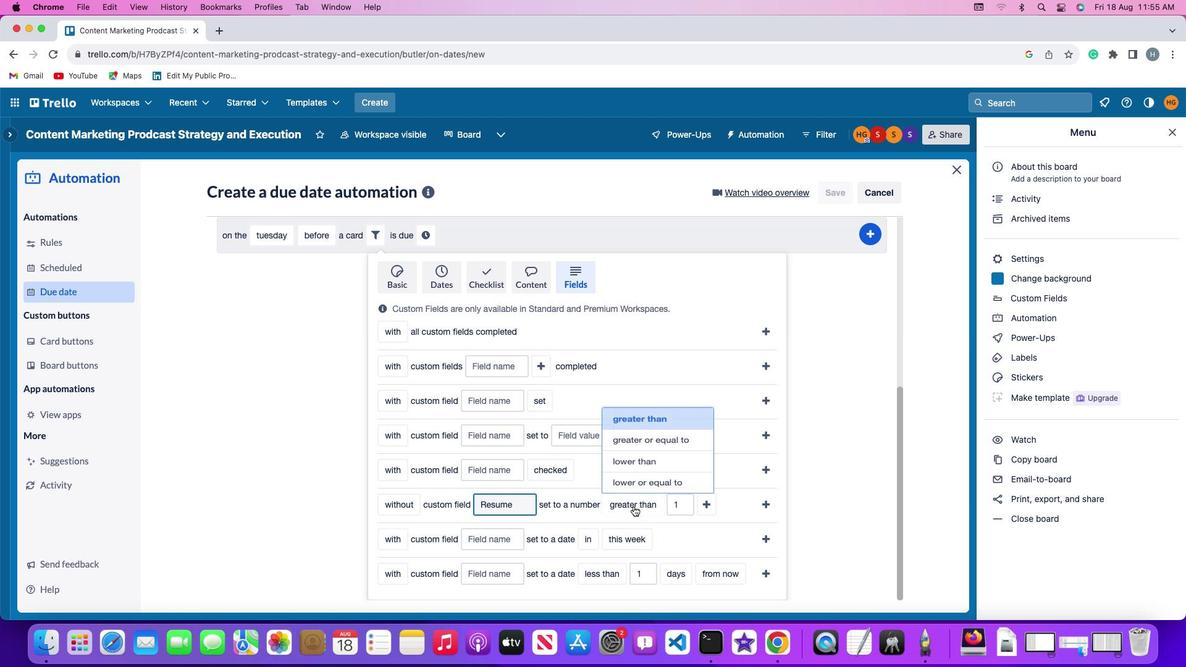 
Action: Mouse pressed left at (634, 506)
Screenshot: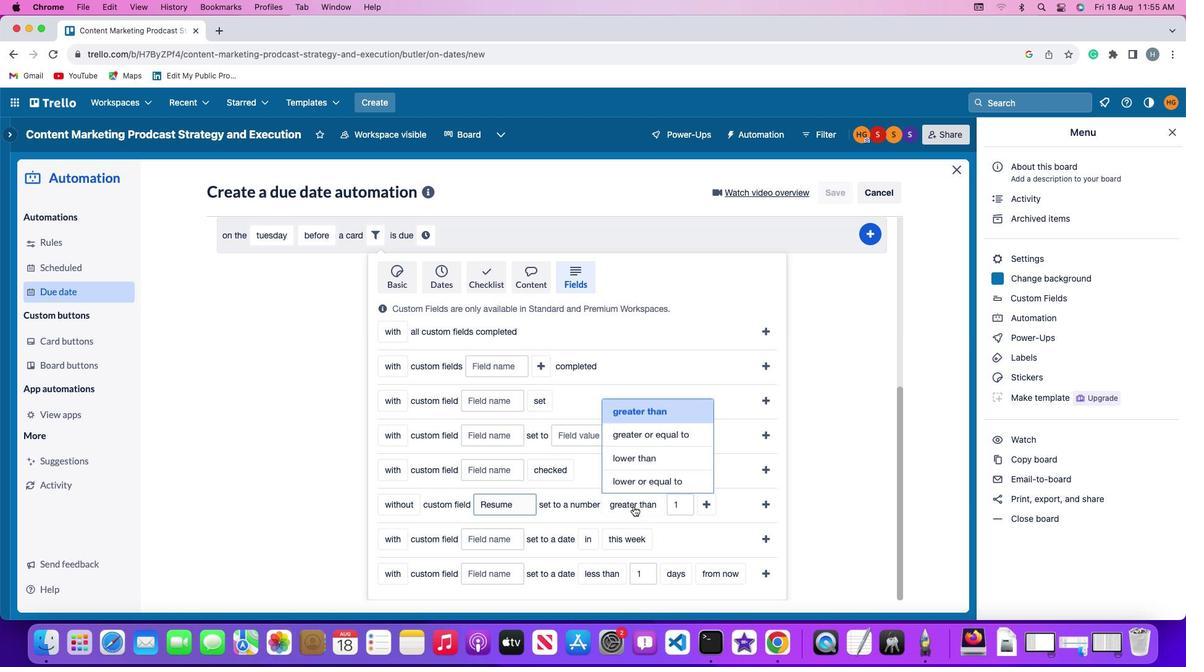 
Action: Mouse moved to (650, 408)
Screenshot: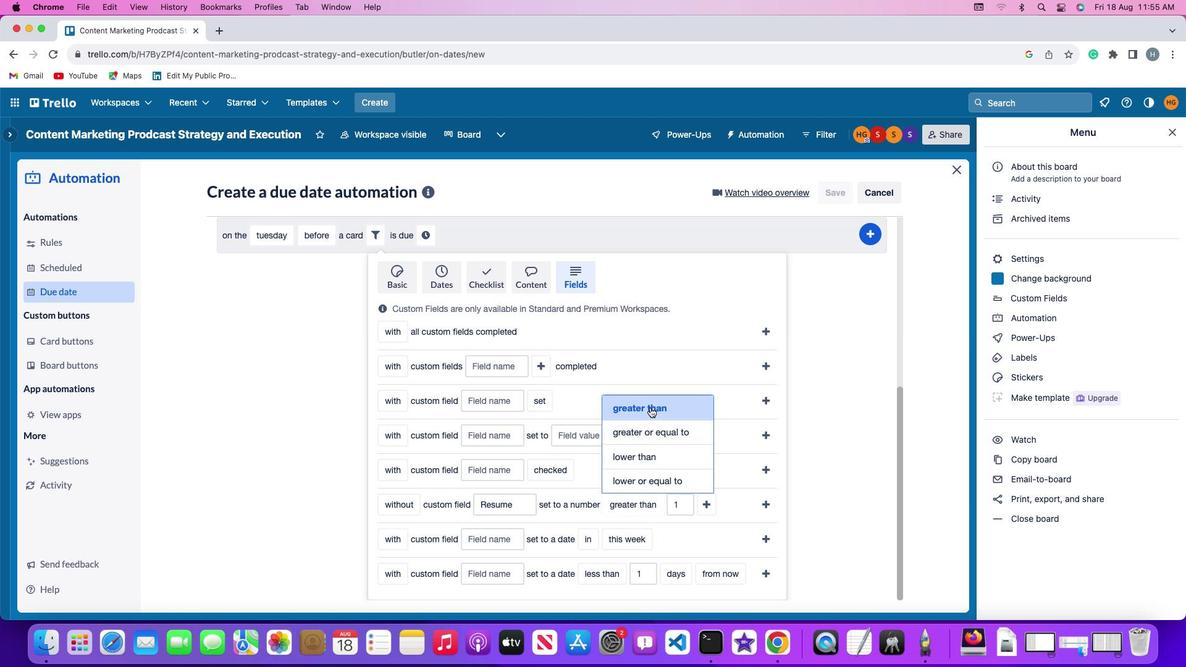 
Action: Mouse pressed left at (650, 408)
Screenshot: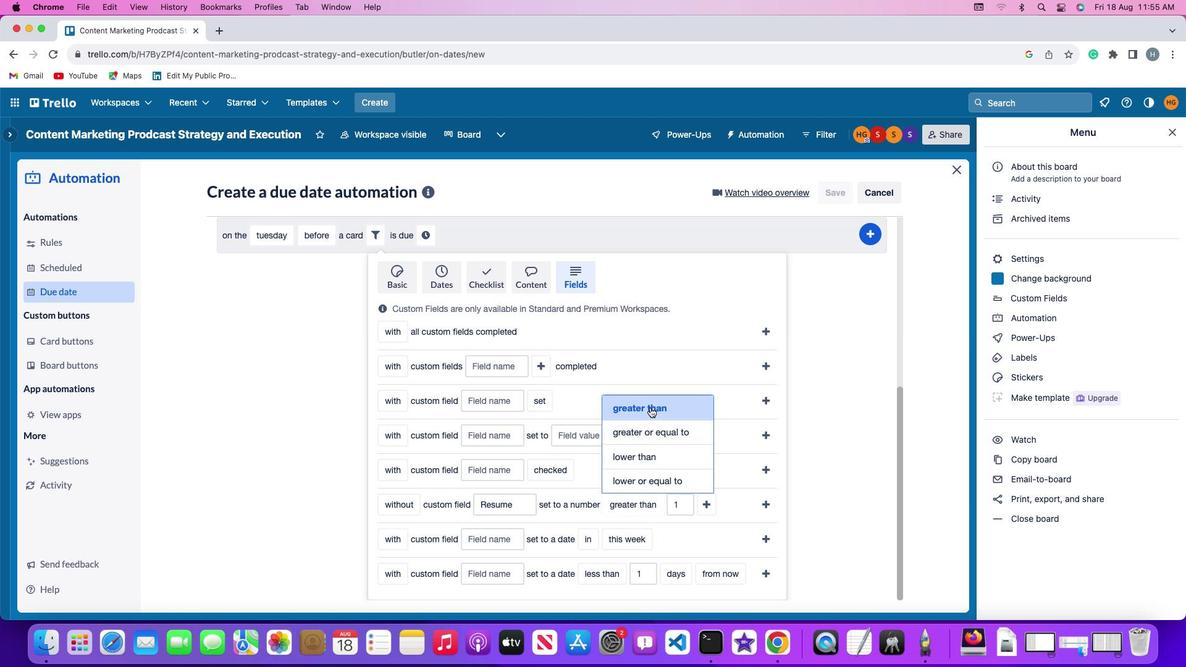 
Action: Mouse moved to (690, 508)
Screenshot: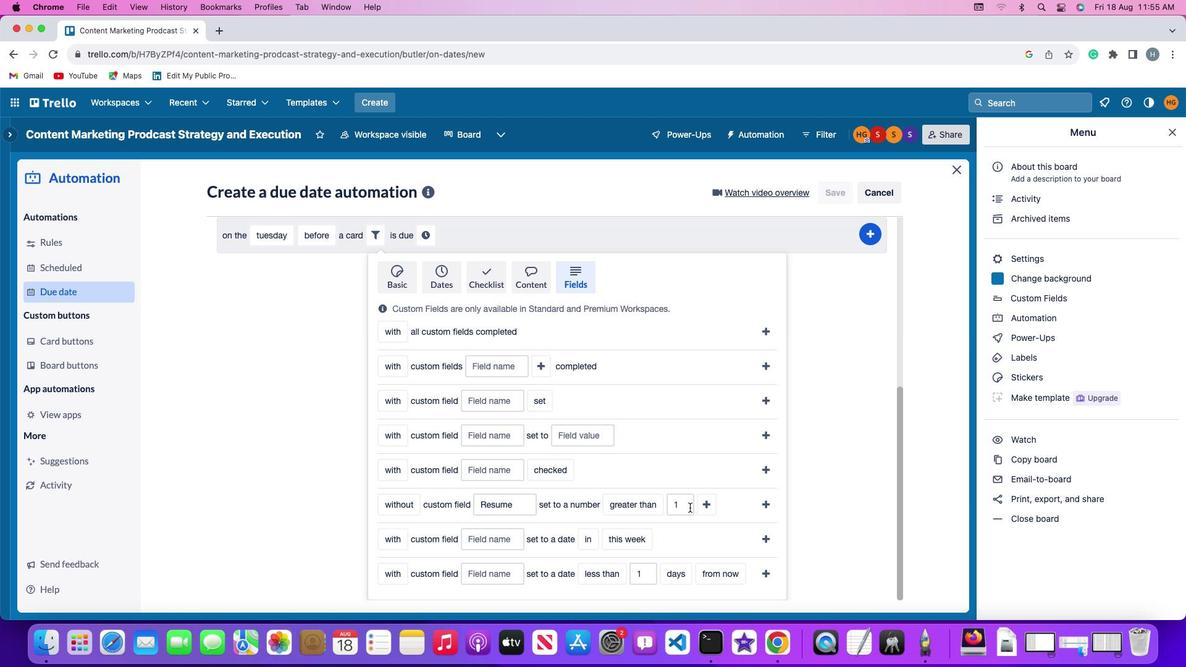 
Action: Mouse pressed left at (690, 508)
Screenshot: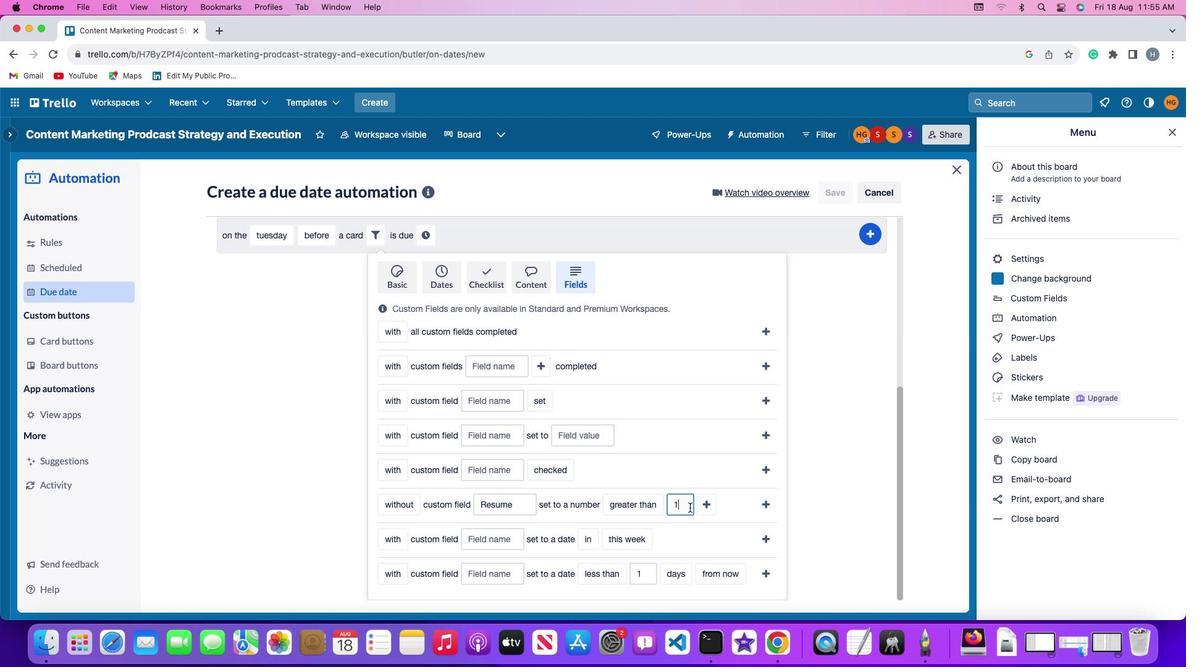 
Action: Mouse moved to (690, 509)
Screenshot: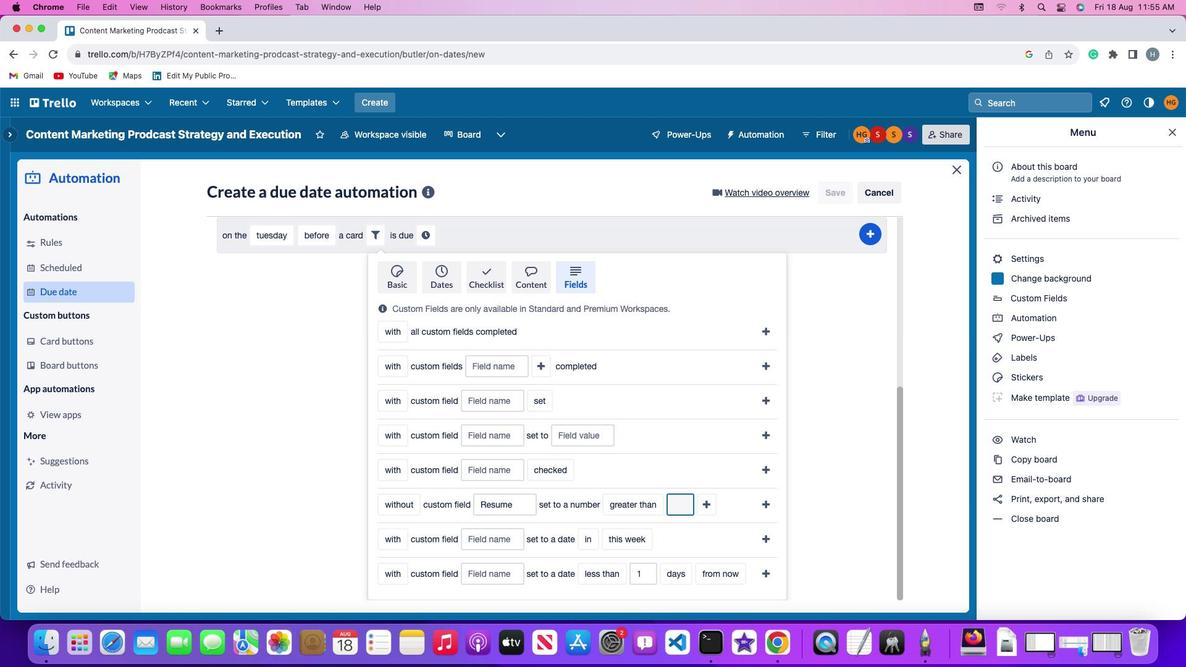 
Action: Key pressed Key.backspace'1'
Screenshot: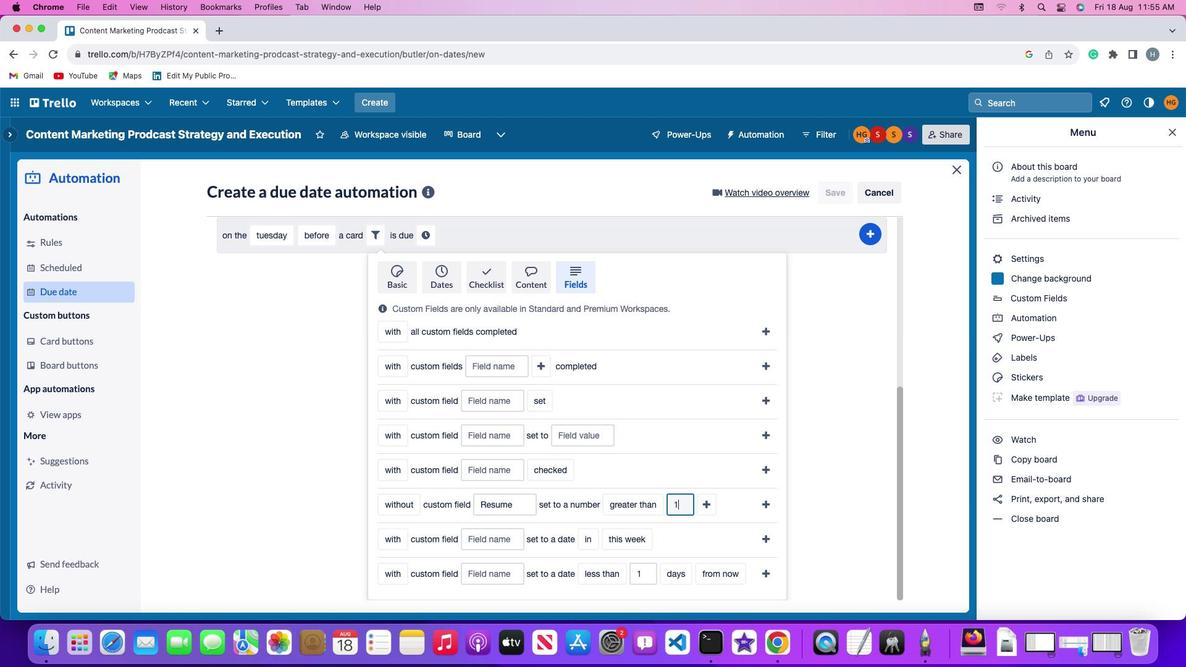 
Action: Mouse moved to (713, 509)
Screenshot: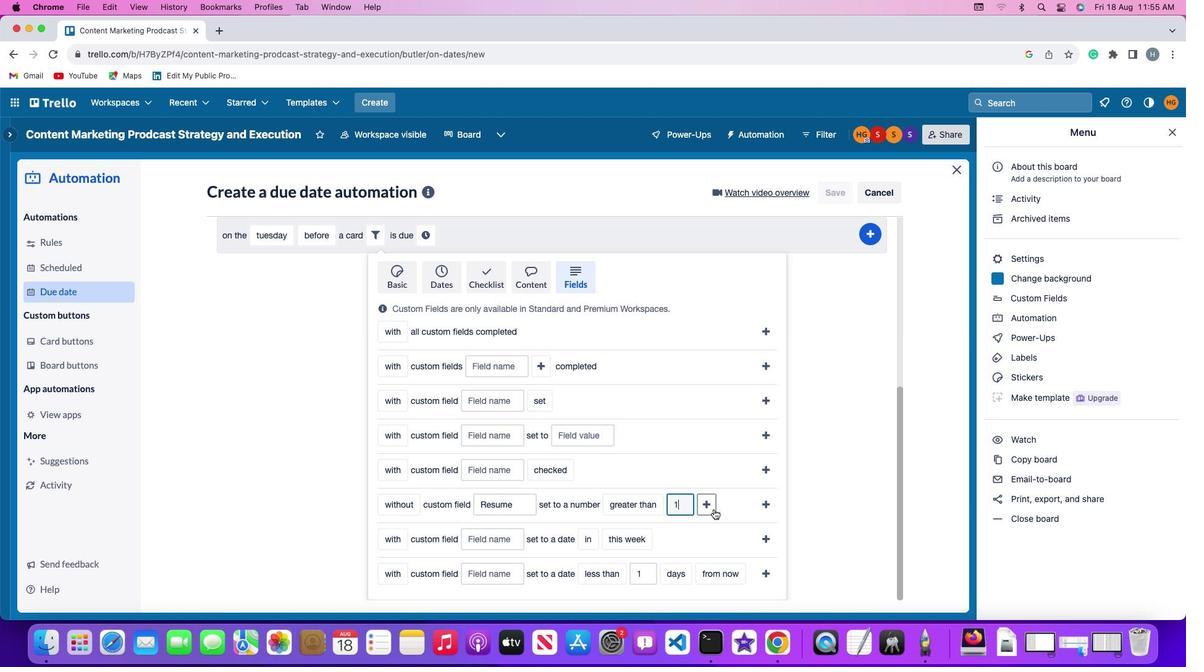 
Action: Mouse pressed left at (713, 509)
Screenshot: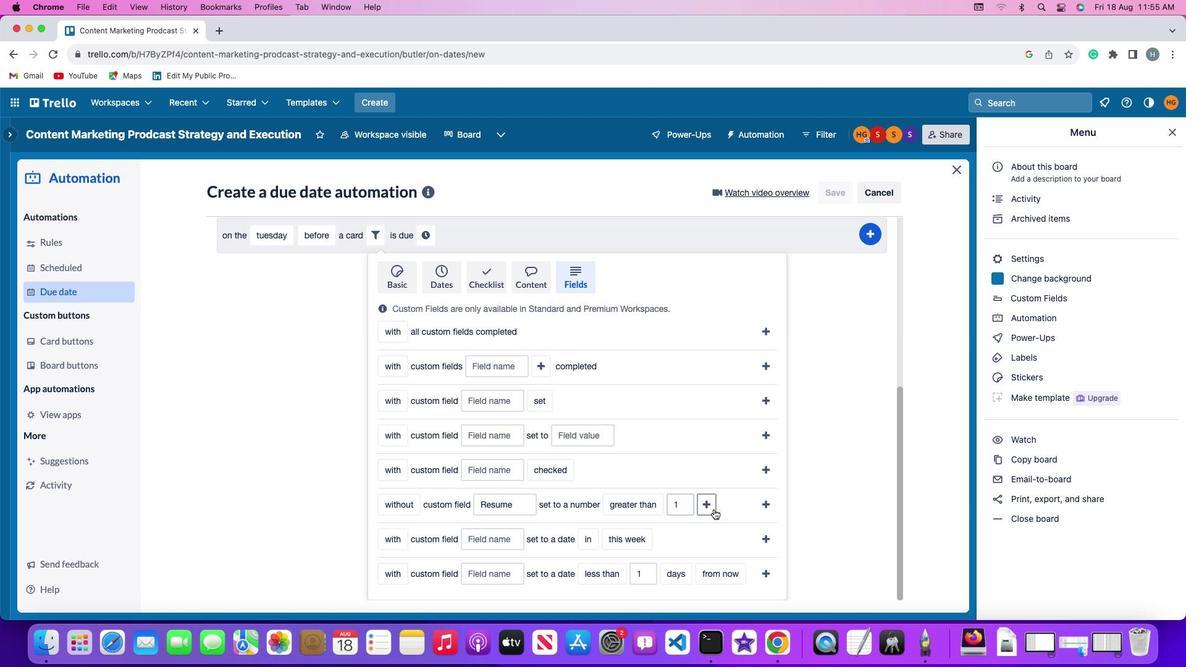 
Action: Mouse moved to (745, 510)
Screenshot: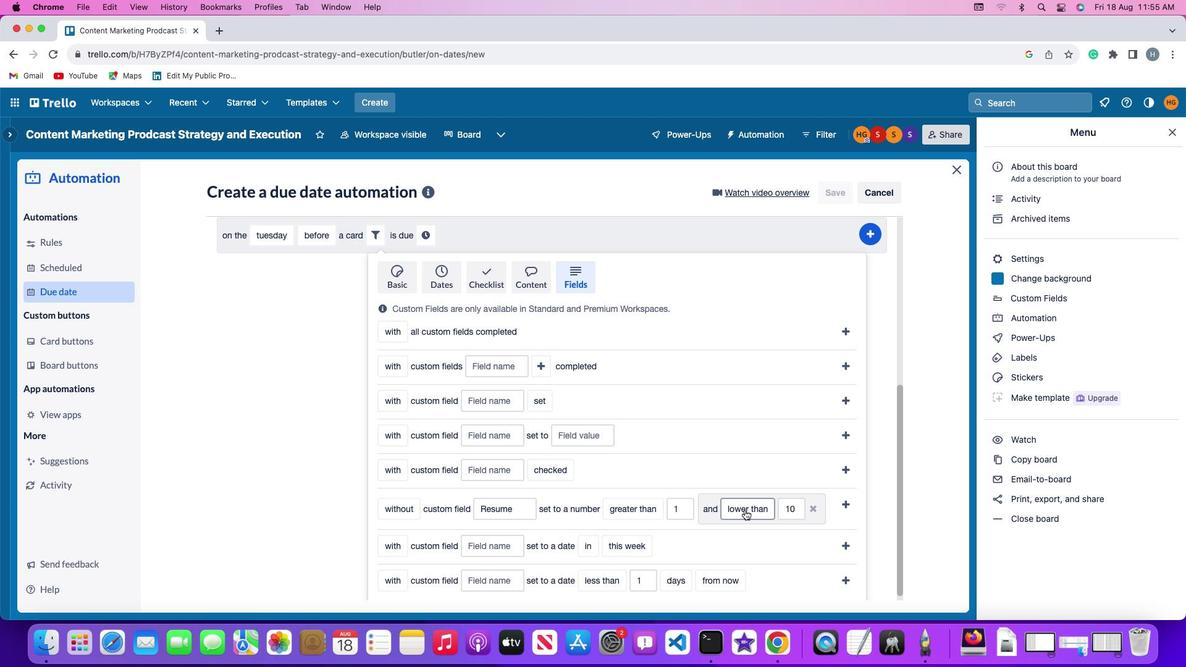 
Action: Mouse pressed left at (745, 510)
Screenshot: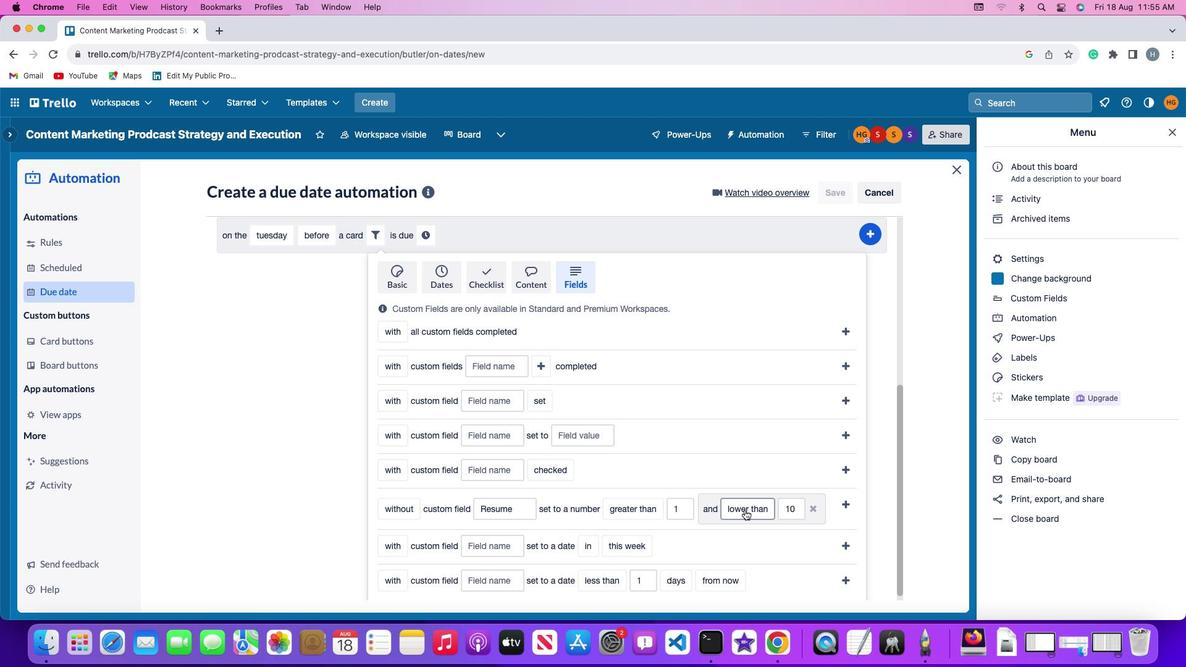
Action: Mouse moved to (742, 487)
Screenshot: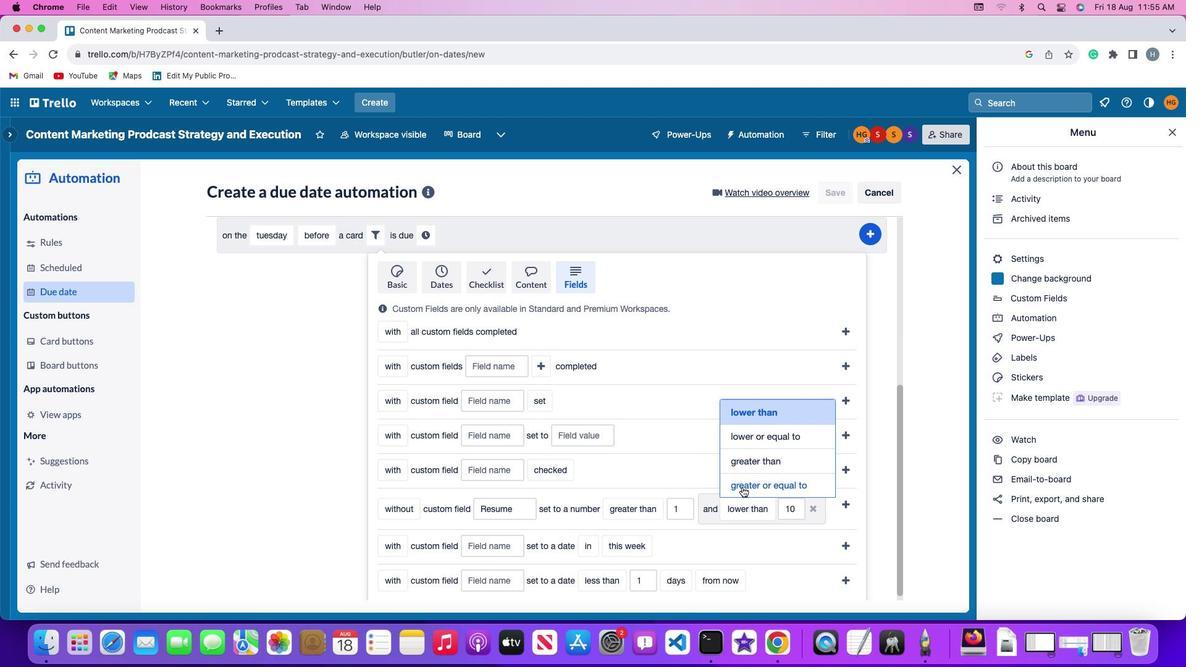 
Action: Mouse pressed left at (742, 487)
Screenshot: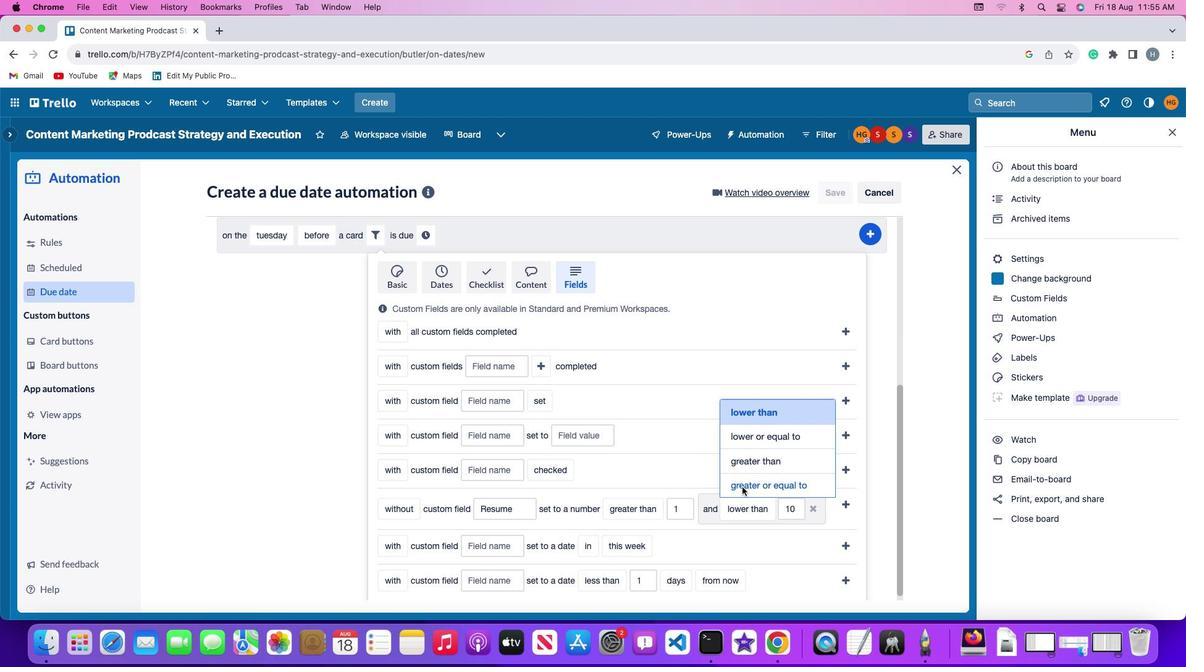 
Action: Mouse moved to (509, 528)
Screenshot: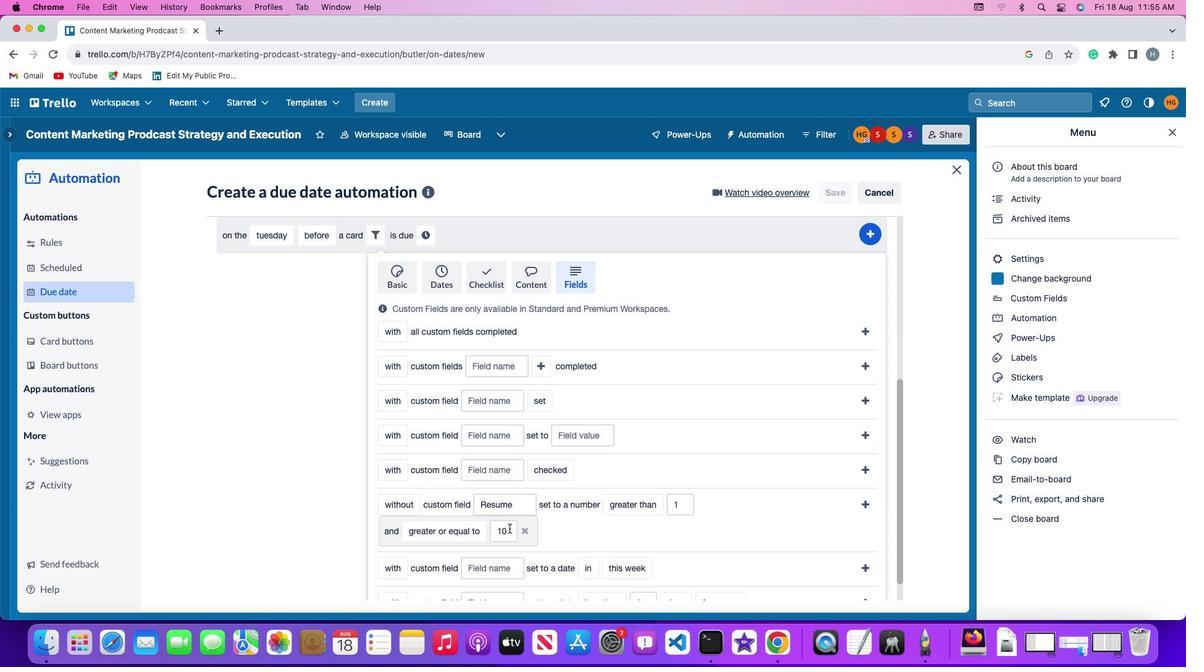 
Action: Mouse pressed left at (509, 528)
Screenshot: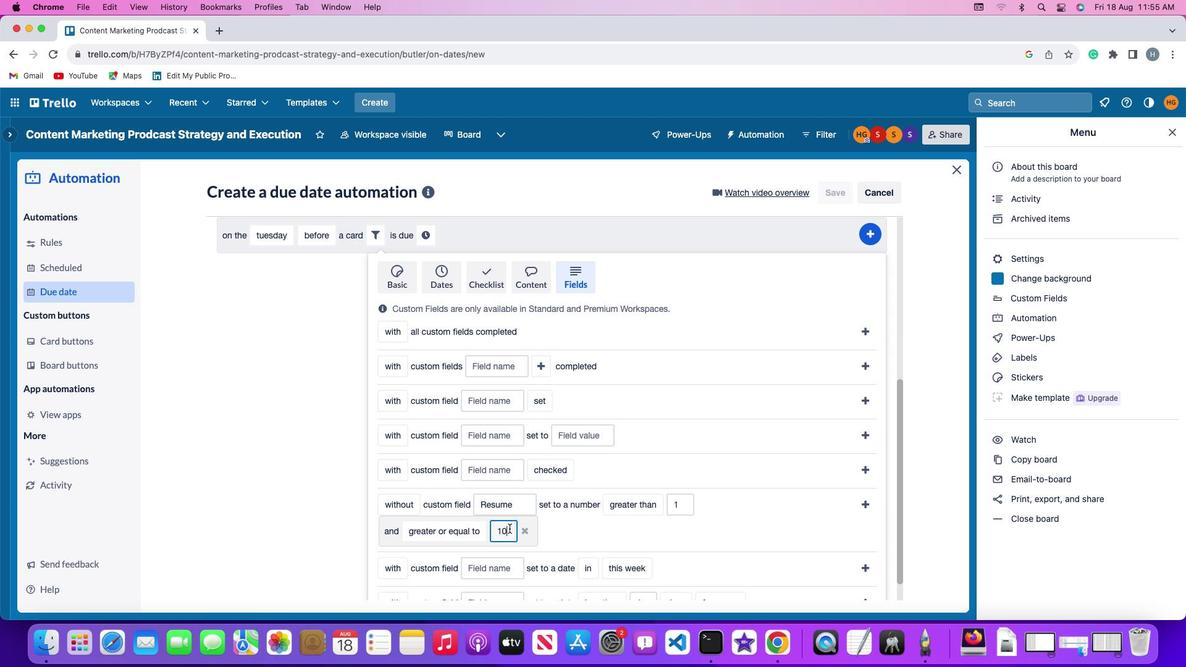 
Action: Key pressed Key.backspaceKey.backspace'1''0'
Screenshot: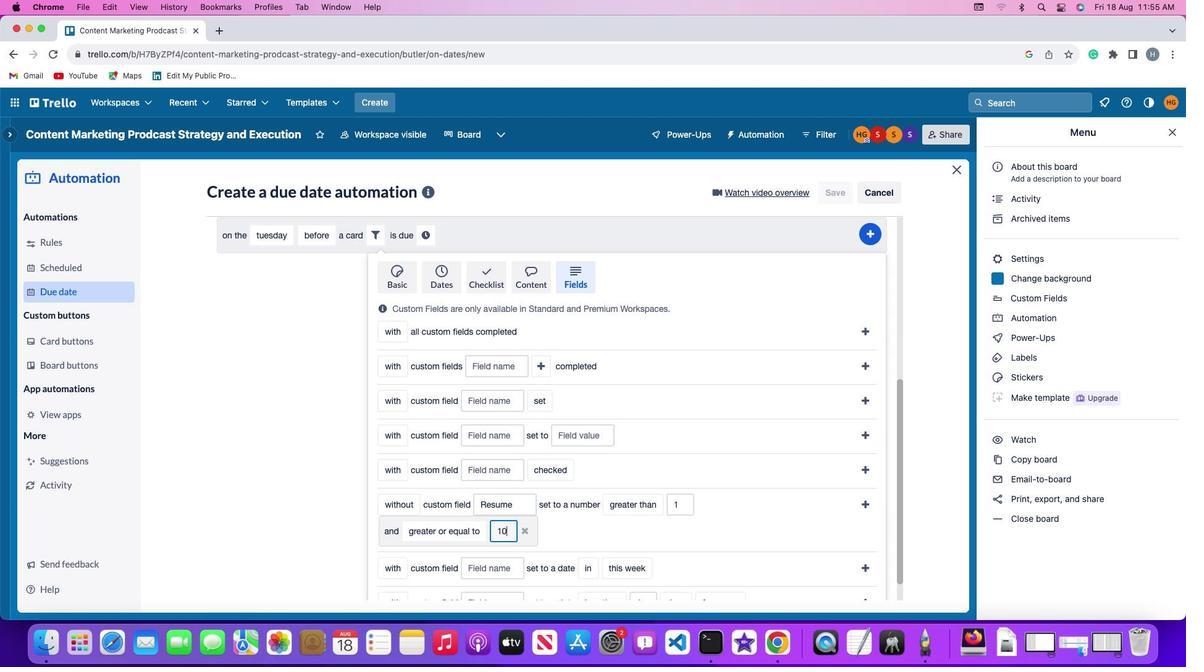 
Action: Mouse moved to (868, 500)
Screenshot: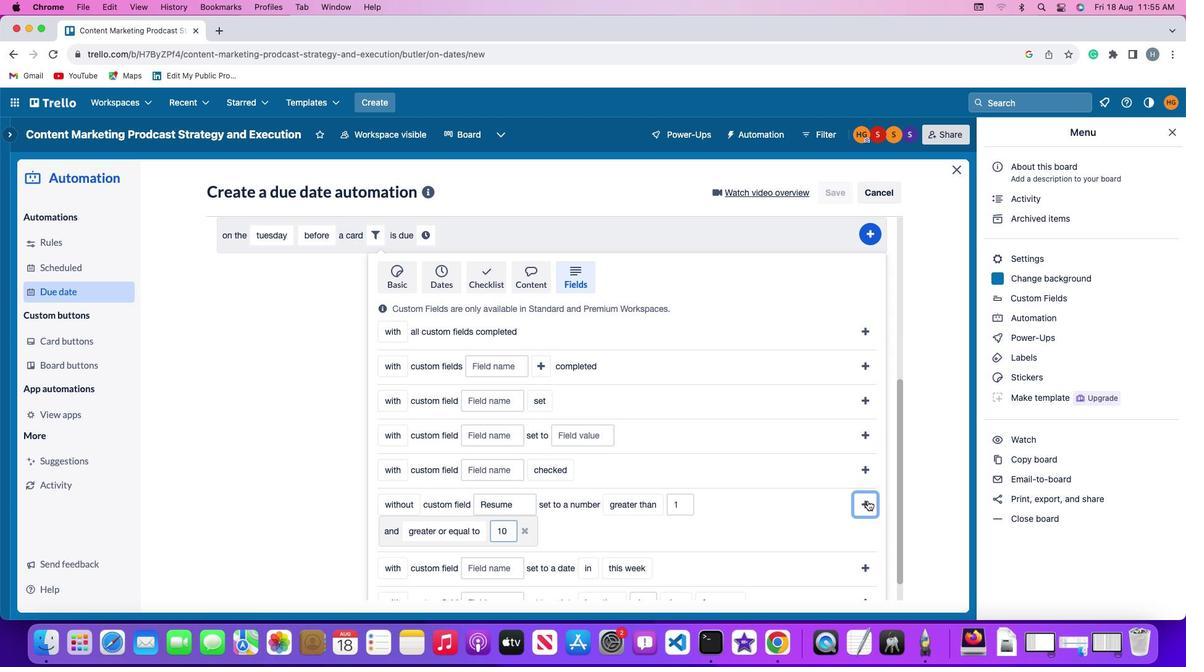 
Action: Mouse pressed left at (868, 500)
Screenshot: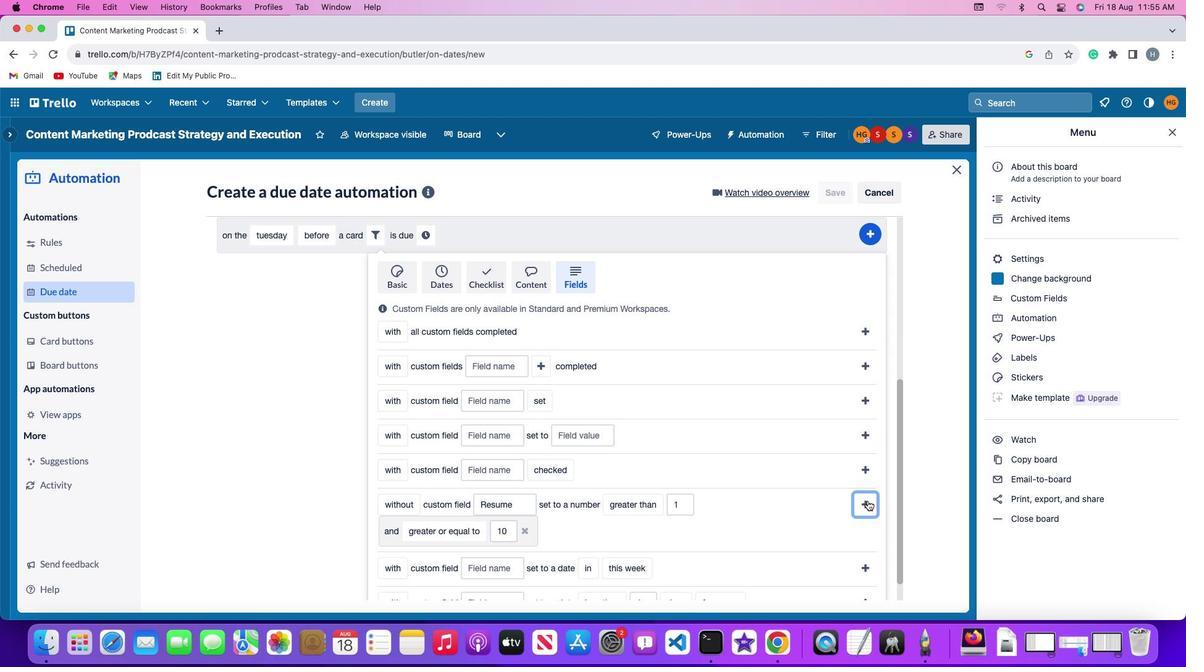 
Action: Mouse moved to (791, 537)
Screenshot: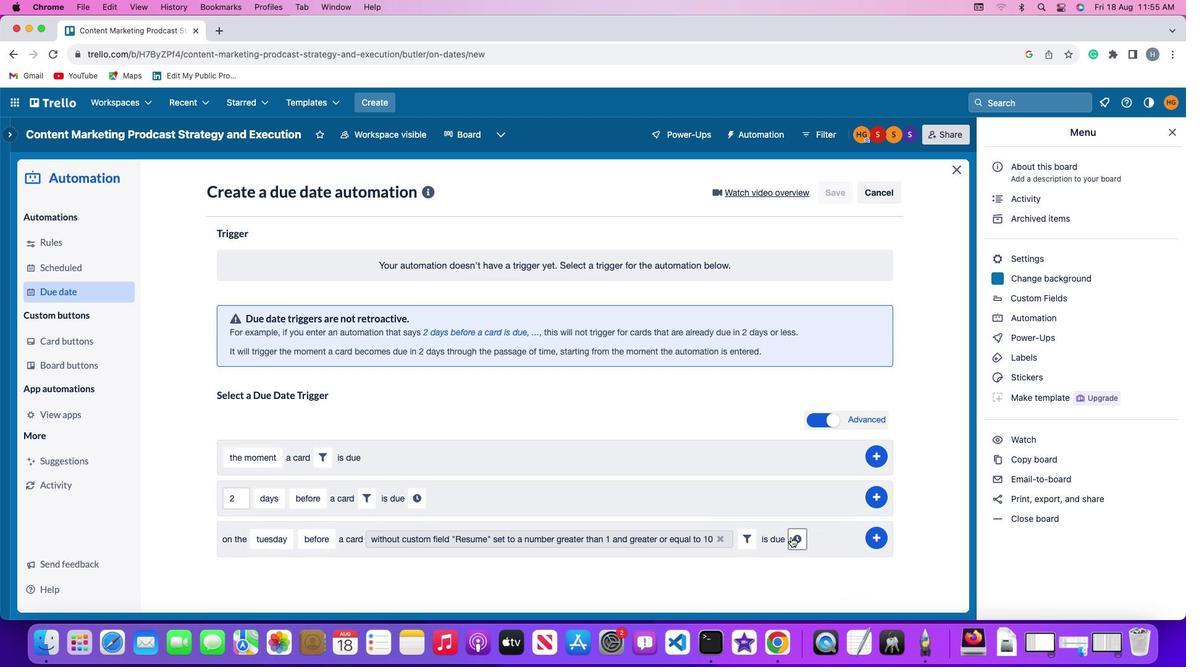 
Action: Mouse pressed left at (791, 537)
Screenshot: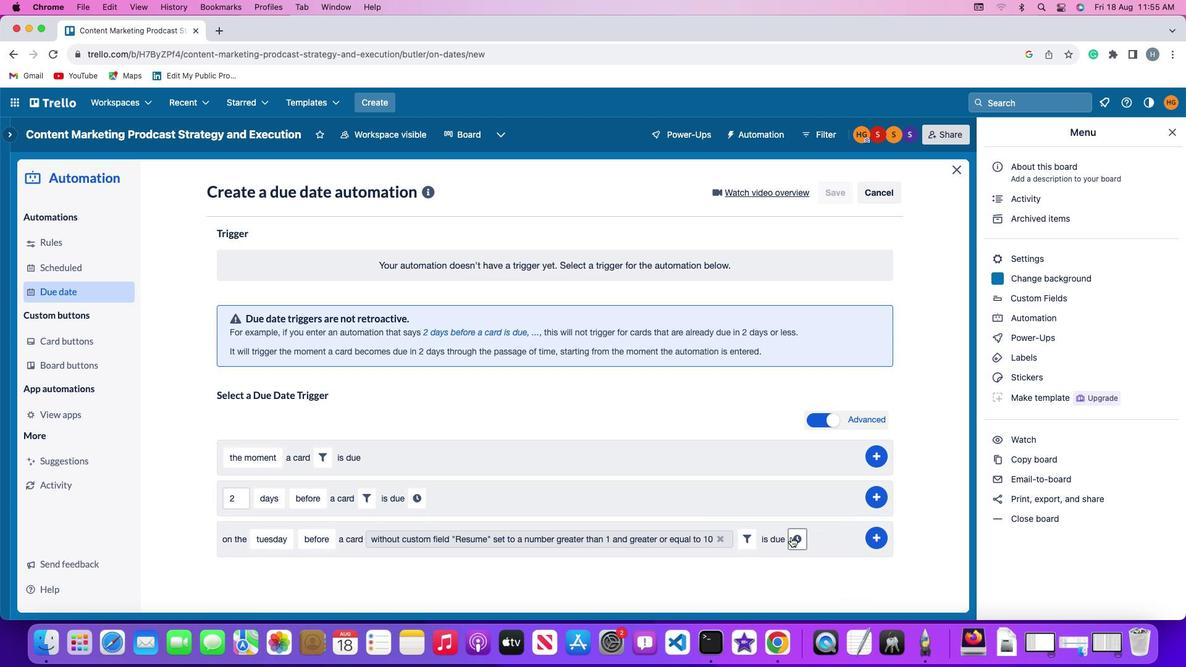 
Action: Mouse moved to (260, 567)
Screenshot: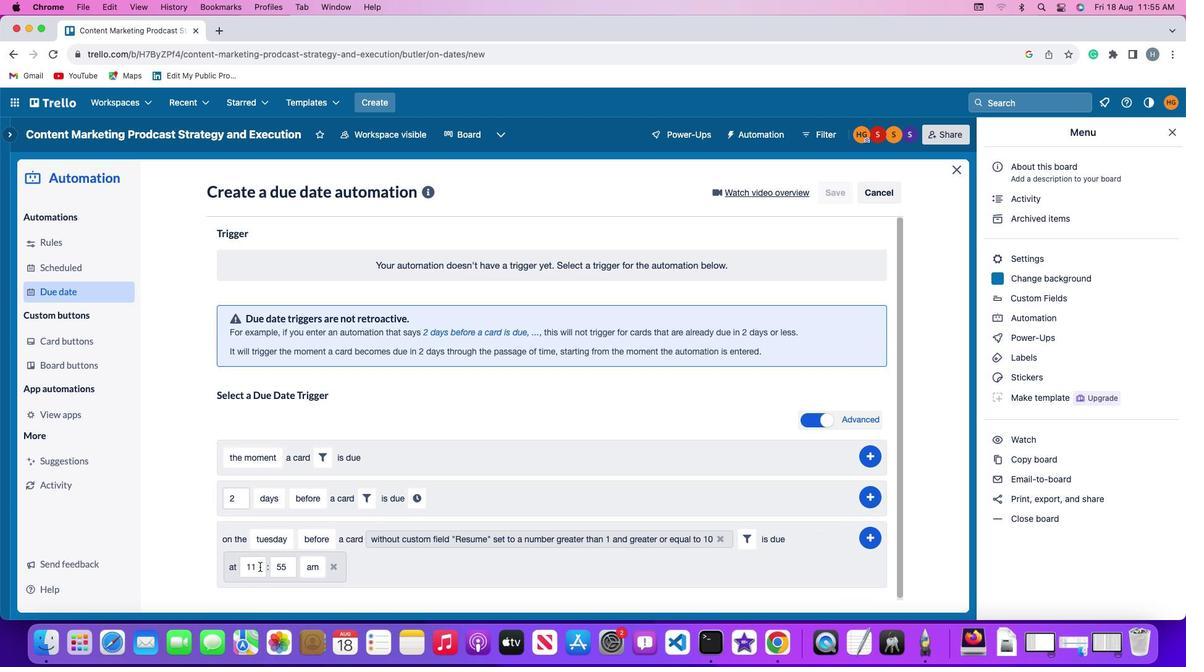 
Action: Mouse pressed left at (260, 567)
Screenshot: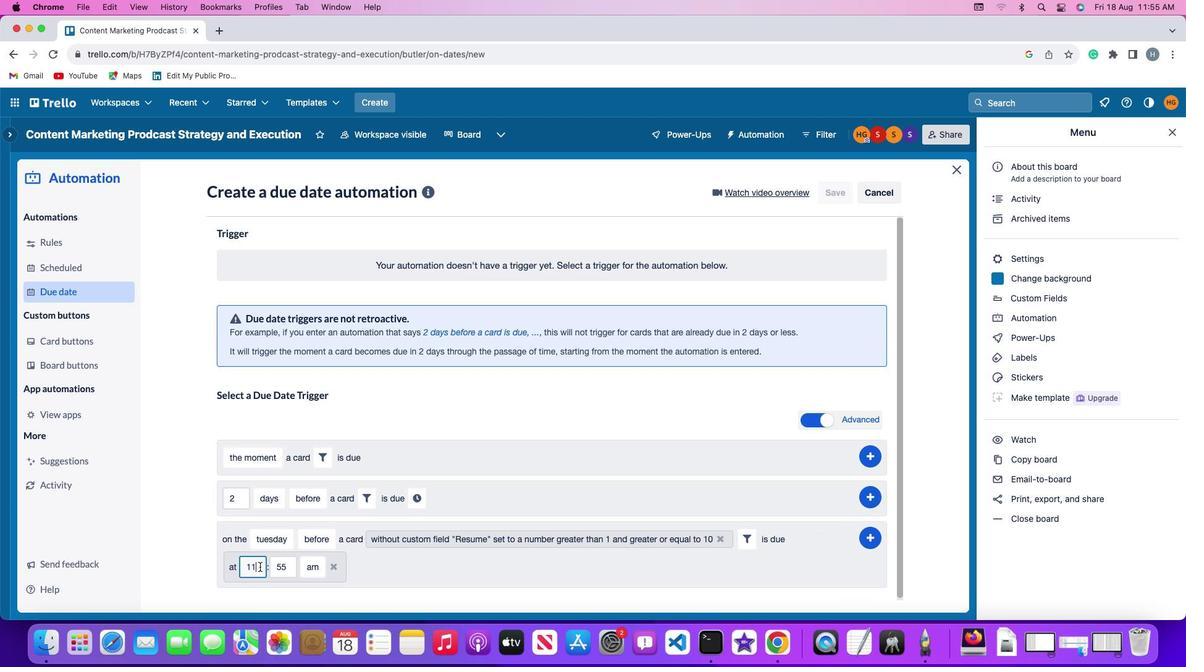 
Action: Mouse moved to (260, 567)
Screenshot: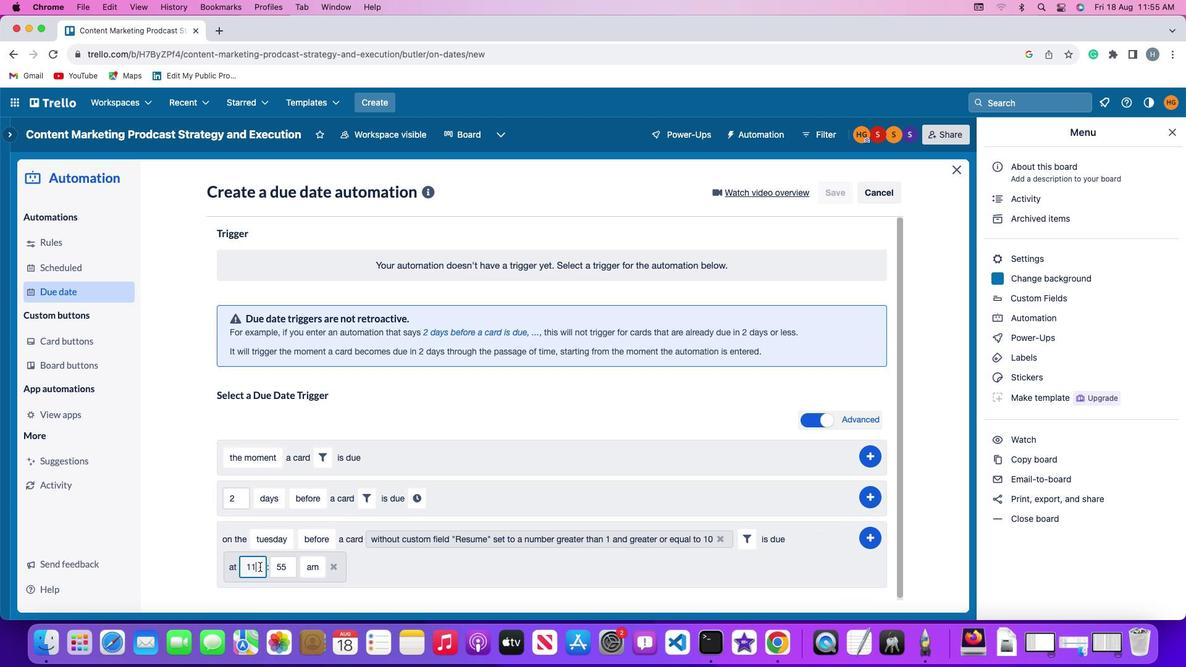 
Action: Key pressed Key.backspace'1'
Screenshot: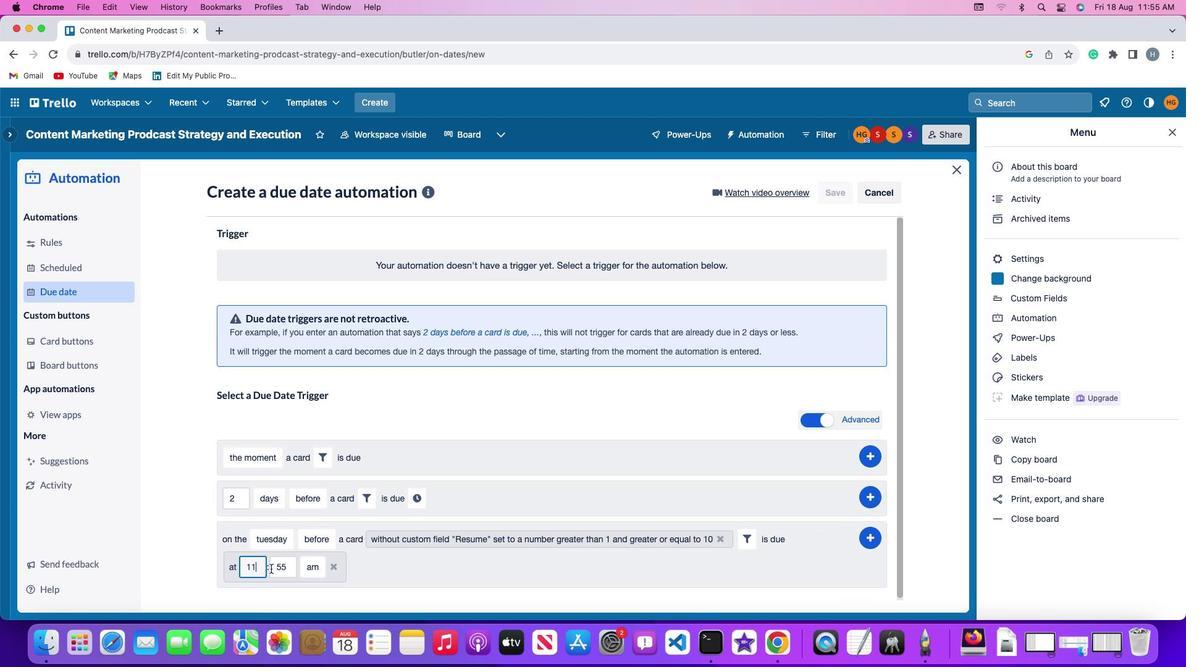 
Action: Mouse moved to (288, 568)
Screenshot: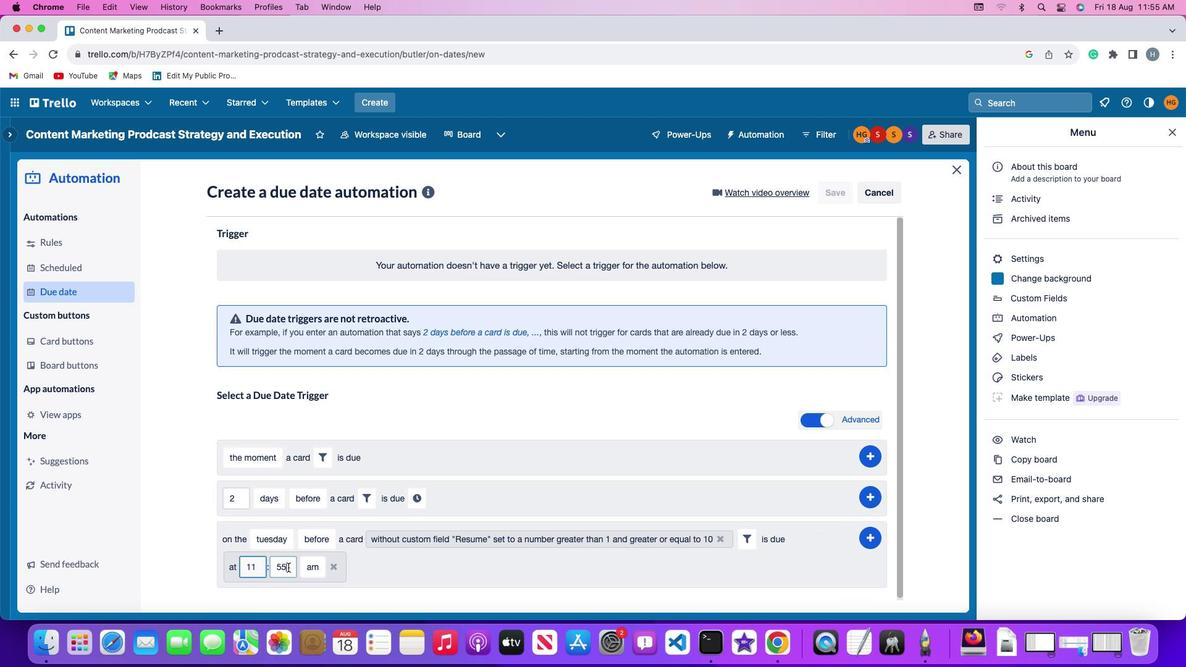 
Action: Mouse pressed left at (288, 568)
Screenshot: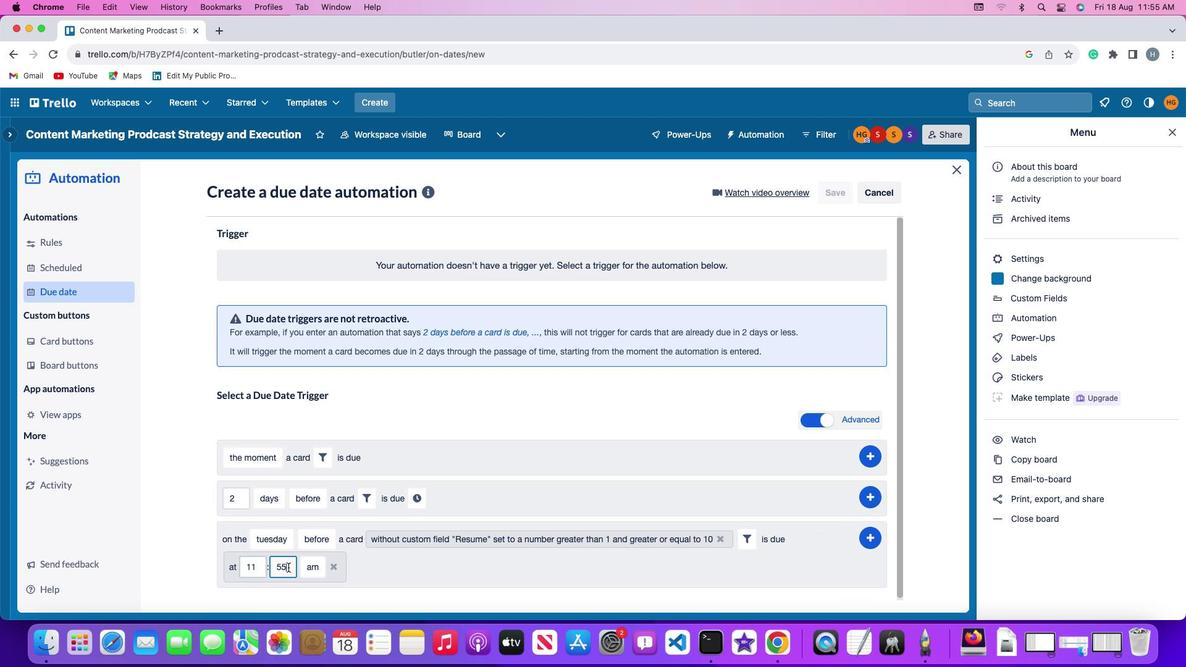 
Action: Mouse moved to (288, 568)
Screenshot: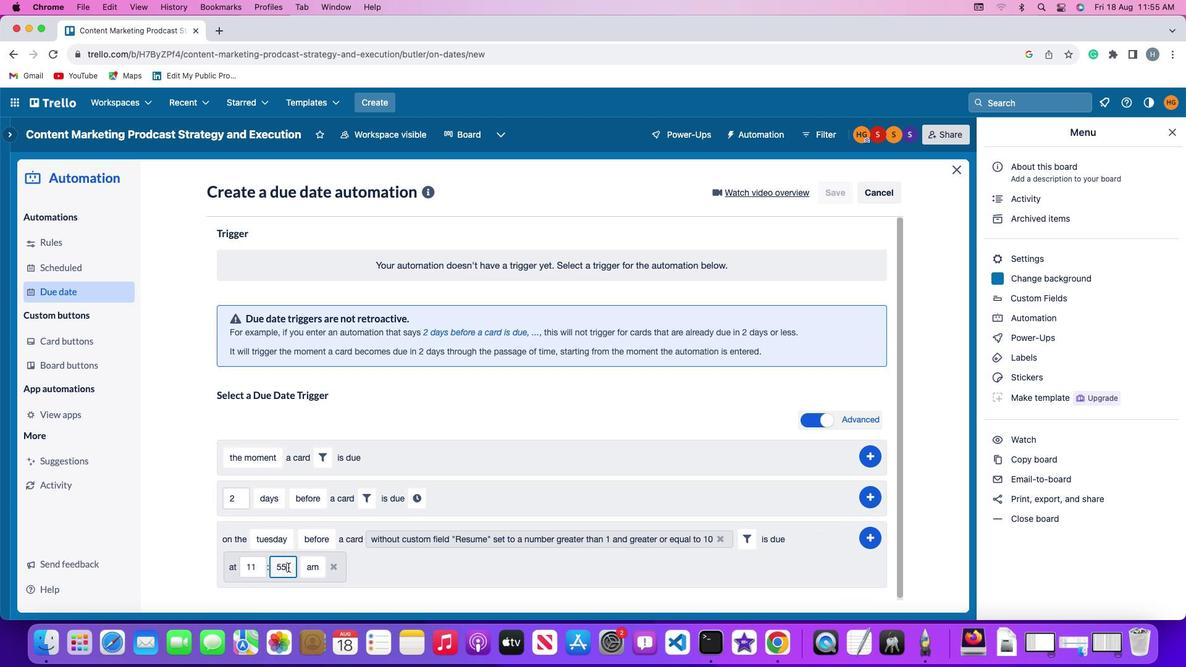 
Action: Key pressed Key.backspaceKey.backspace'0''0'
Screenshot: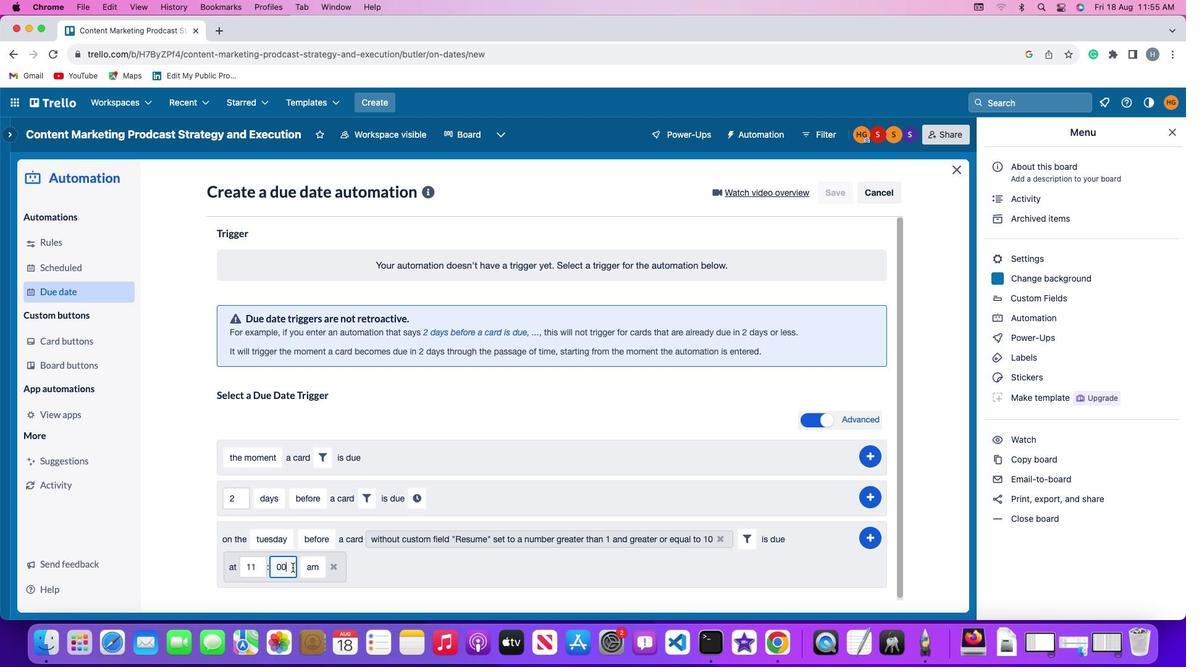
Action: Mouse moved to (305, 565)
Screenshot: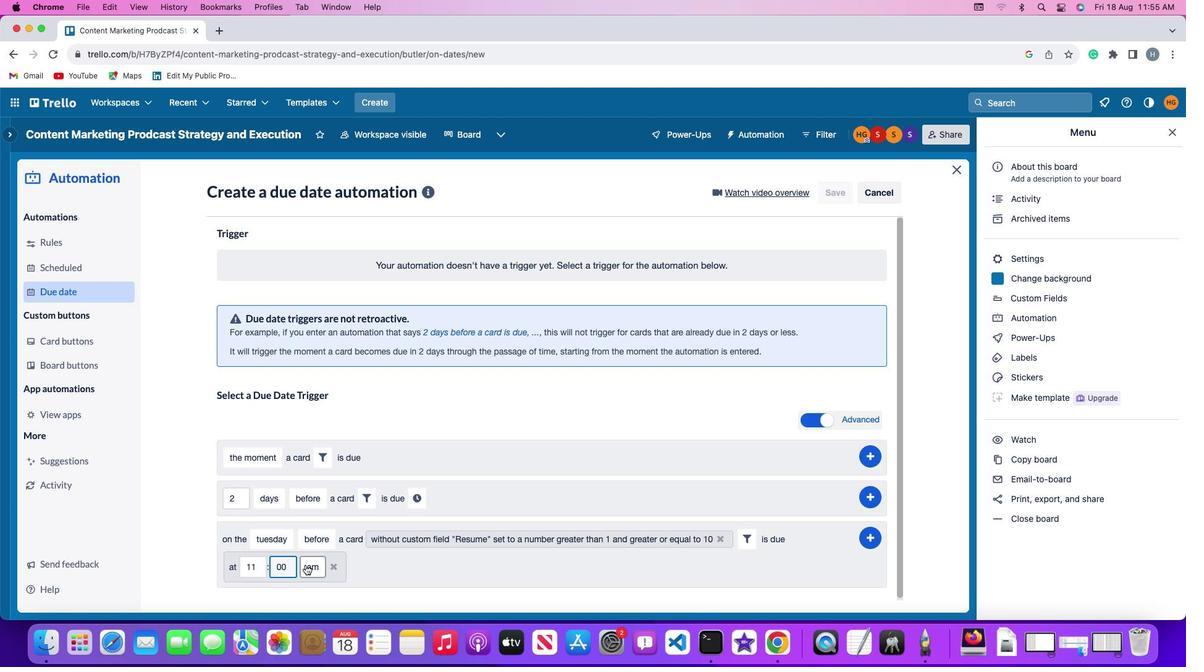 
Action: Mouse pressed left at (305, 565)
Screenshot: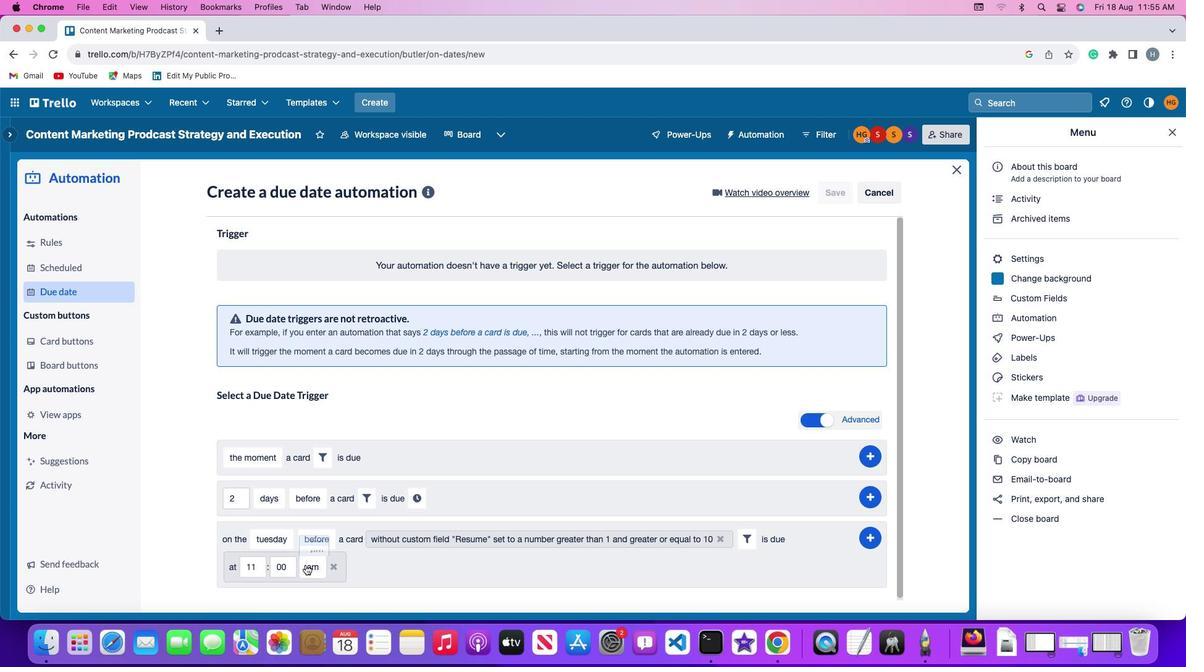 
Action: Mouse moved to (315, 519)
Screenshot: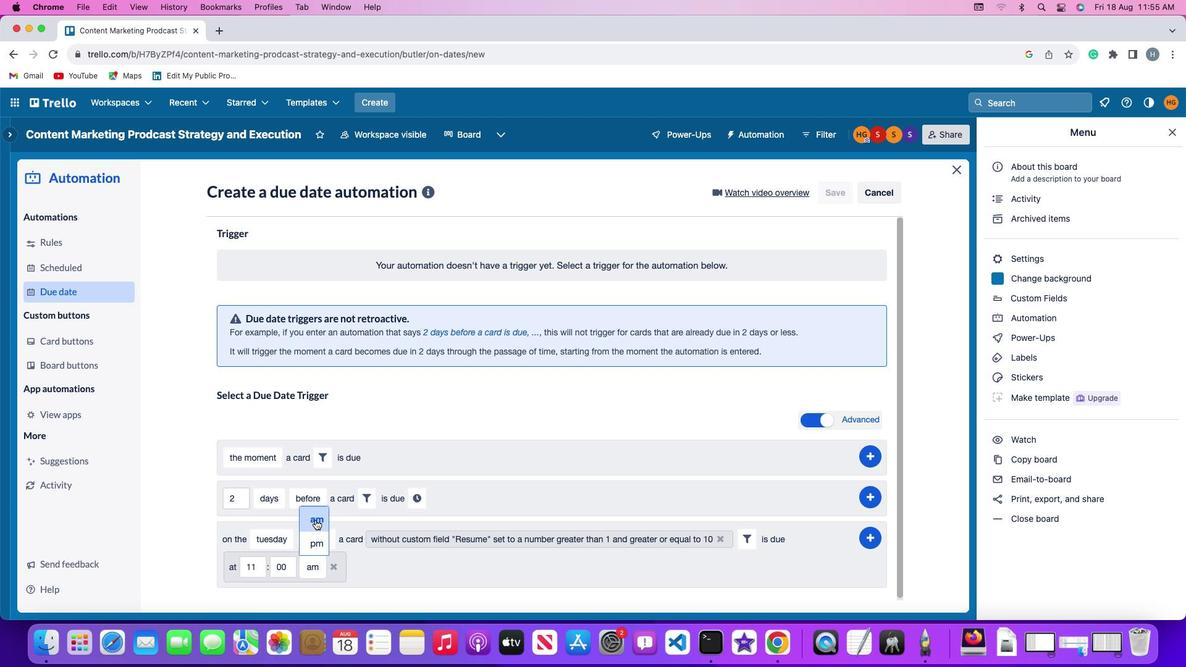 
Action: Mouse pressed left at (315, 519)
Screenshot: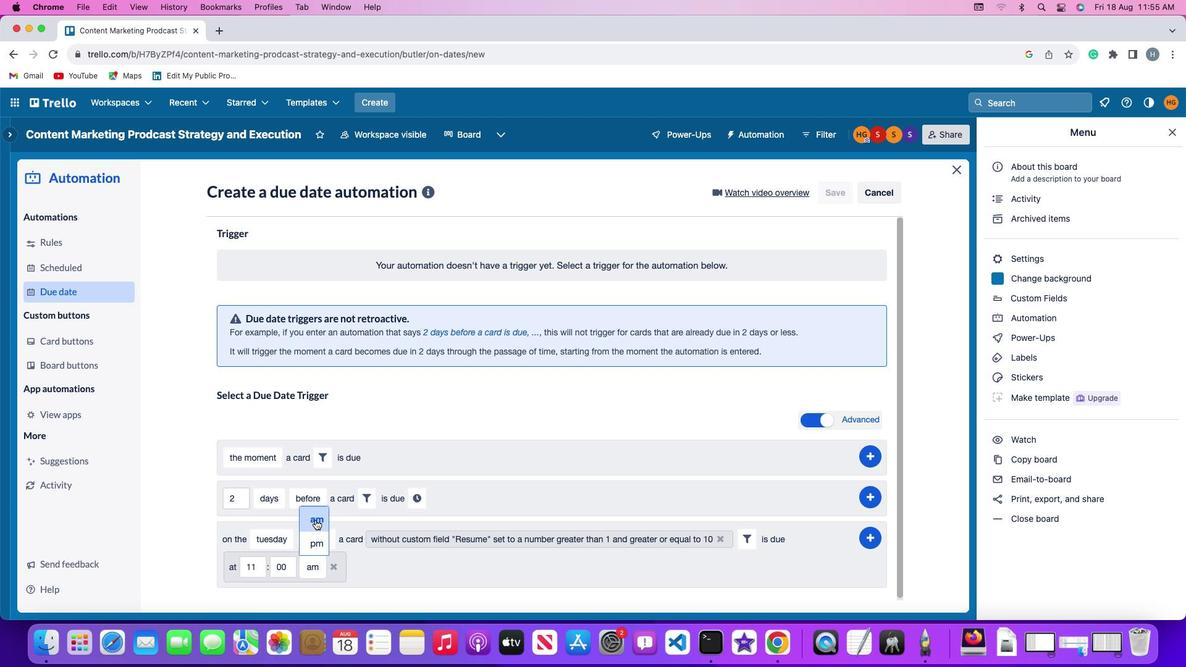
Action: Mouse moved to (873, 533)
Screenshot: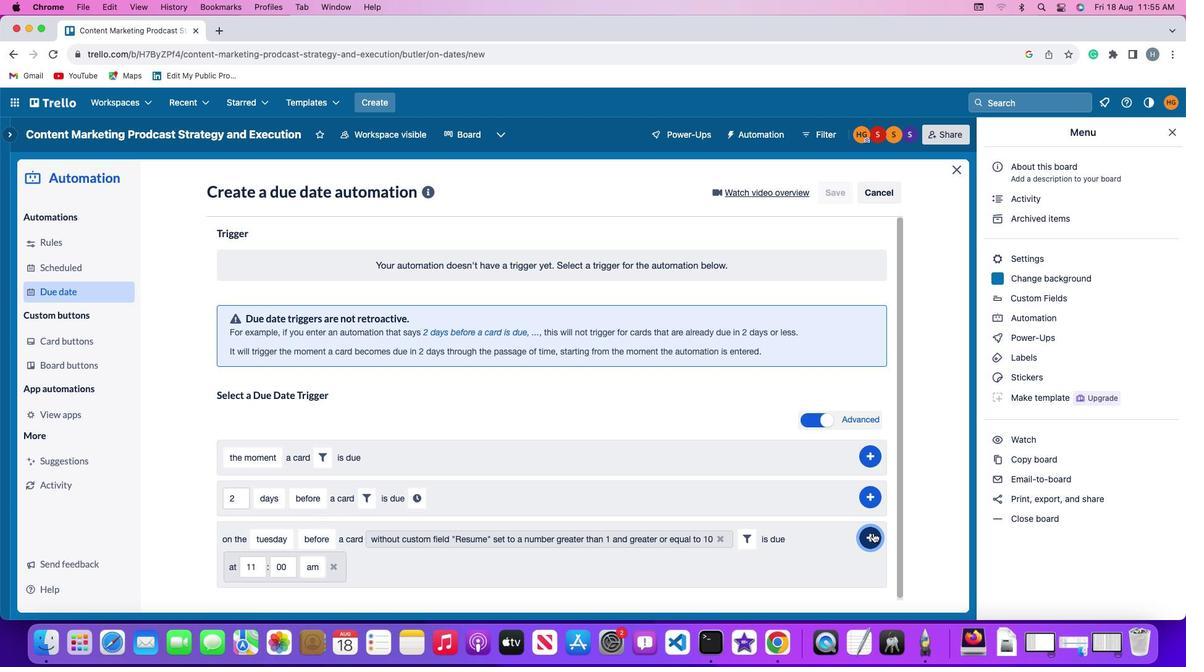 
Action: Mouse pressed left at (873, 533)
Screenshot: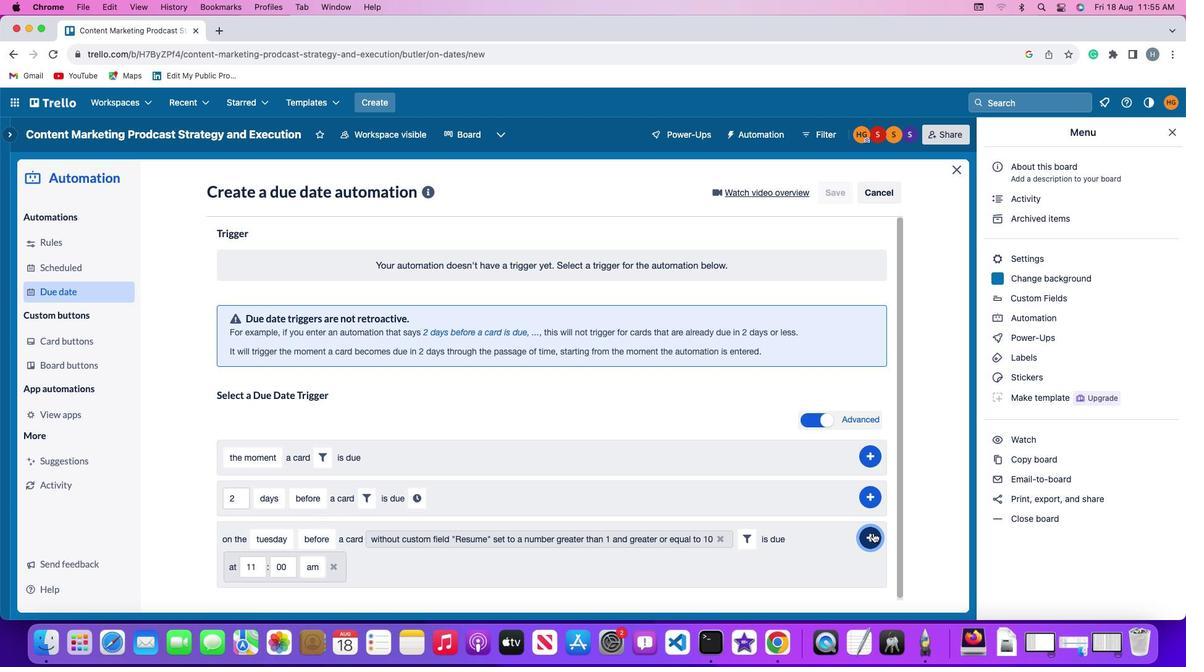 
Action: Mouse moved to (929, 427)
Screenshot: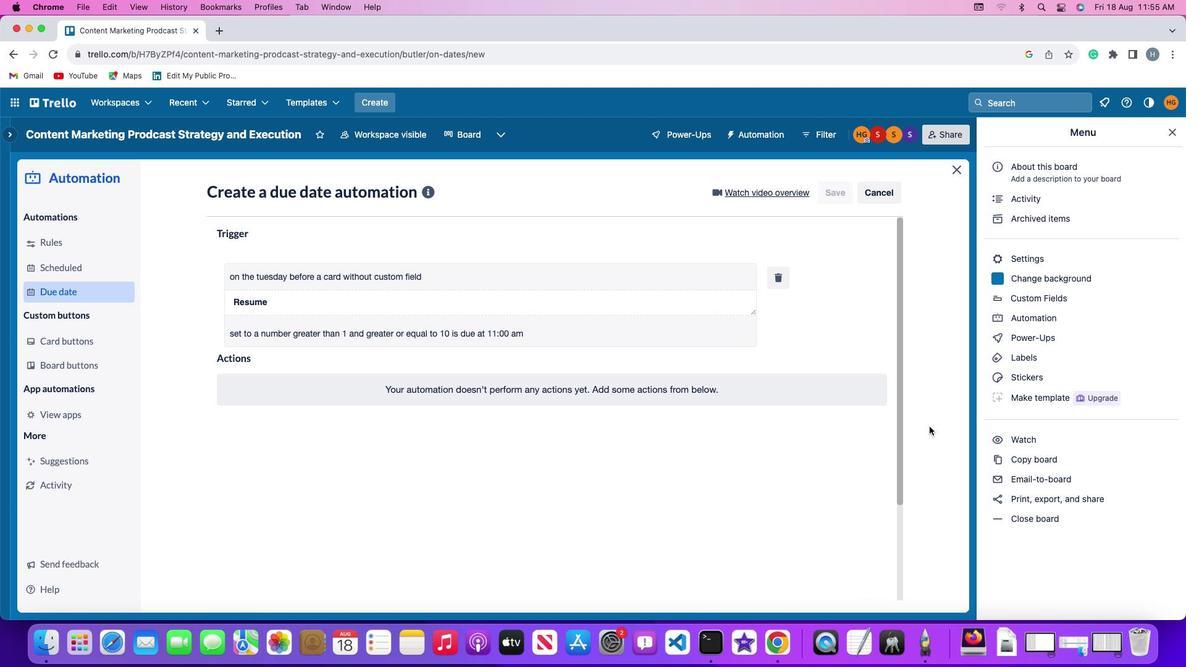 
